 Task: In the  document outline.docx. Insert footer and write 'www.stellar.com'. Find the word using Dictionary 'Enough' Use the tool word Count and display word count while typing
Action: Mouse pressed left at (374, 468)
Screenshot: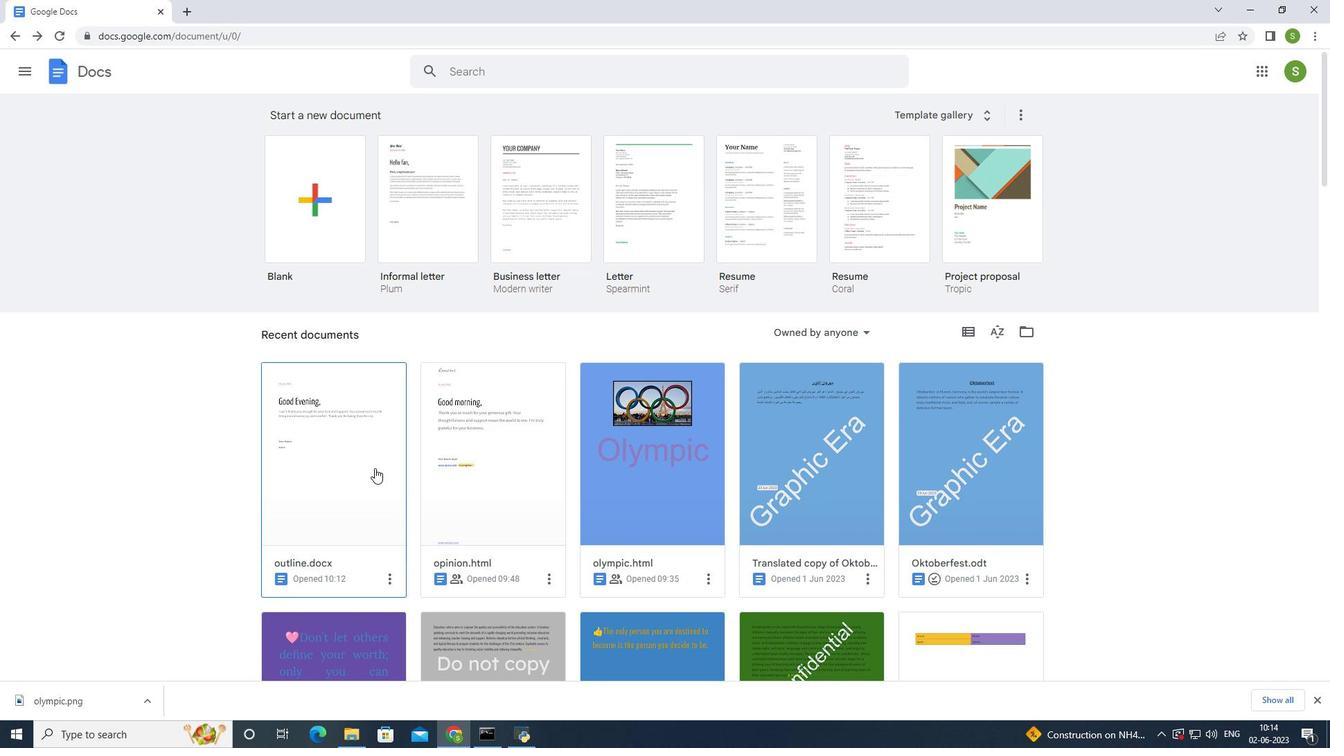 
Action: Mouse moved to (498, 629)
Screenshot: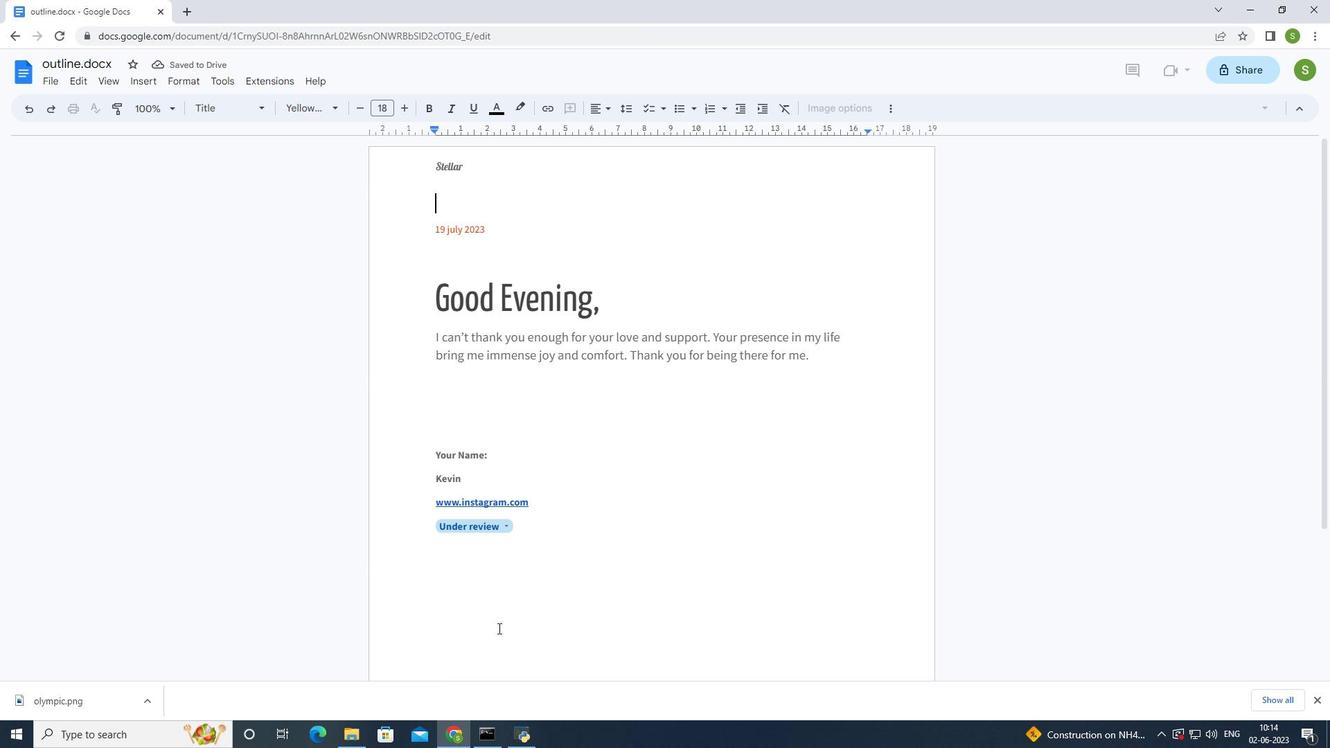 
Action: Mouse scrolled (498, 628) with delta (0, 0)
Screenshot: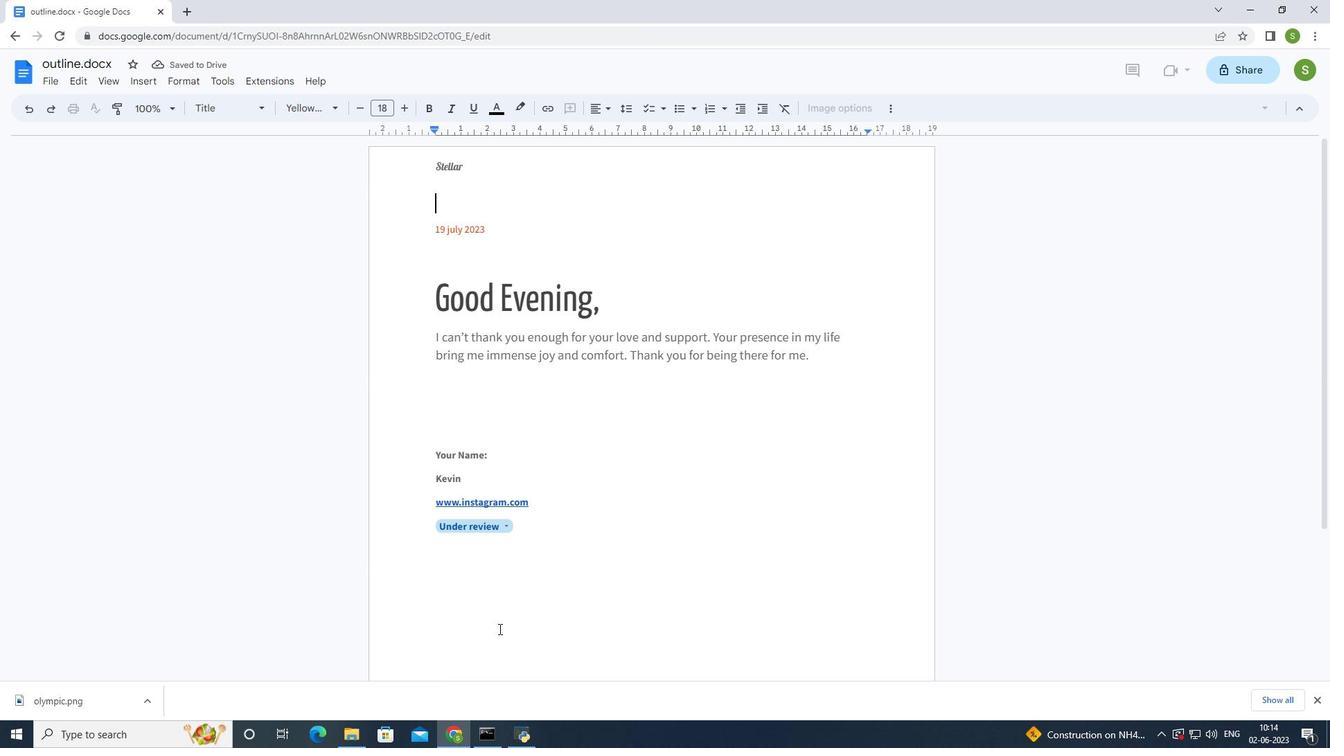 
Action: Mouse scrolled (498, 628) with delta (0, 0)
Screenshot: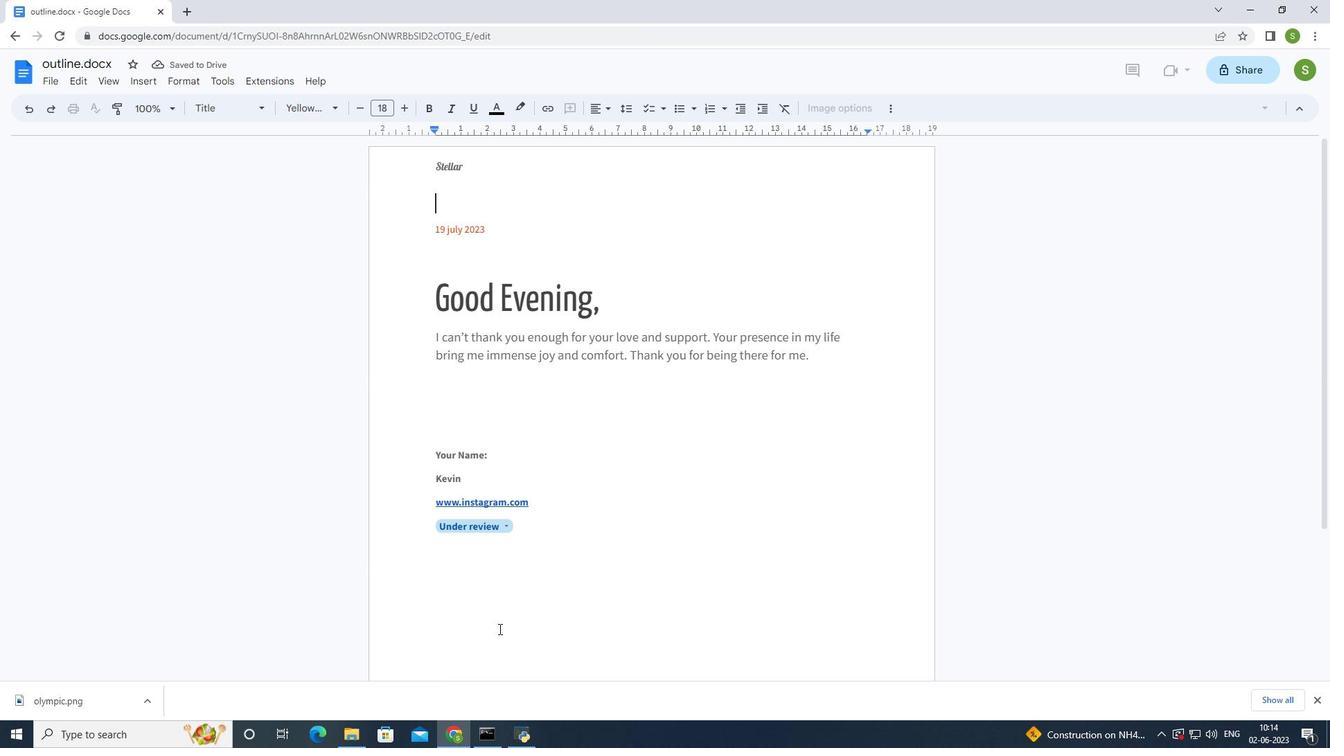 
Action: Mouse moved to (499, 628)
Screenshot: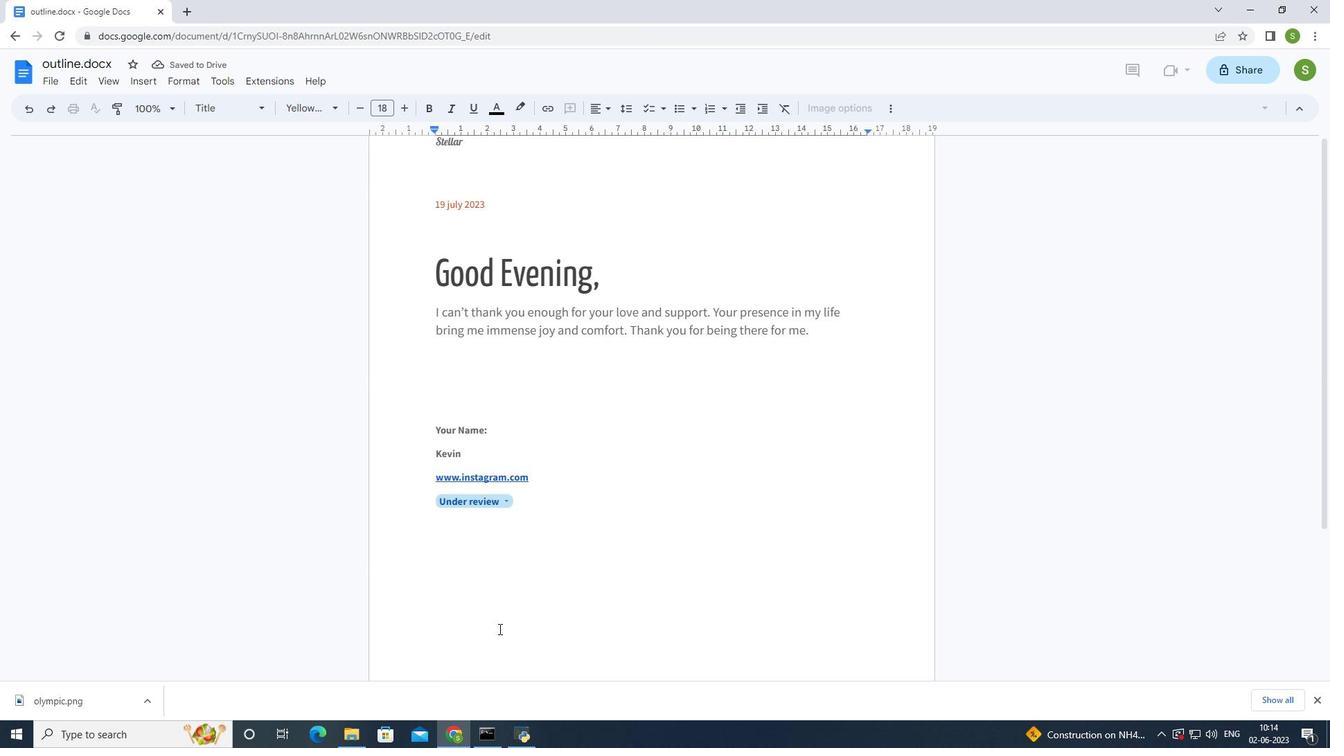 
Action: Mouse scrolled (499, 627) with delta (0, 0)
Screenshot: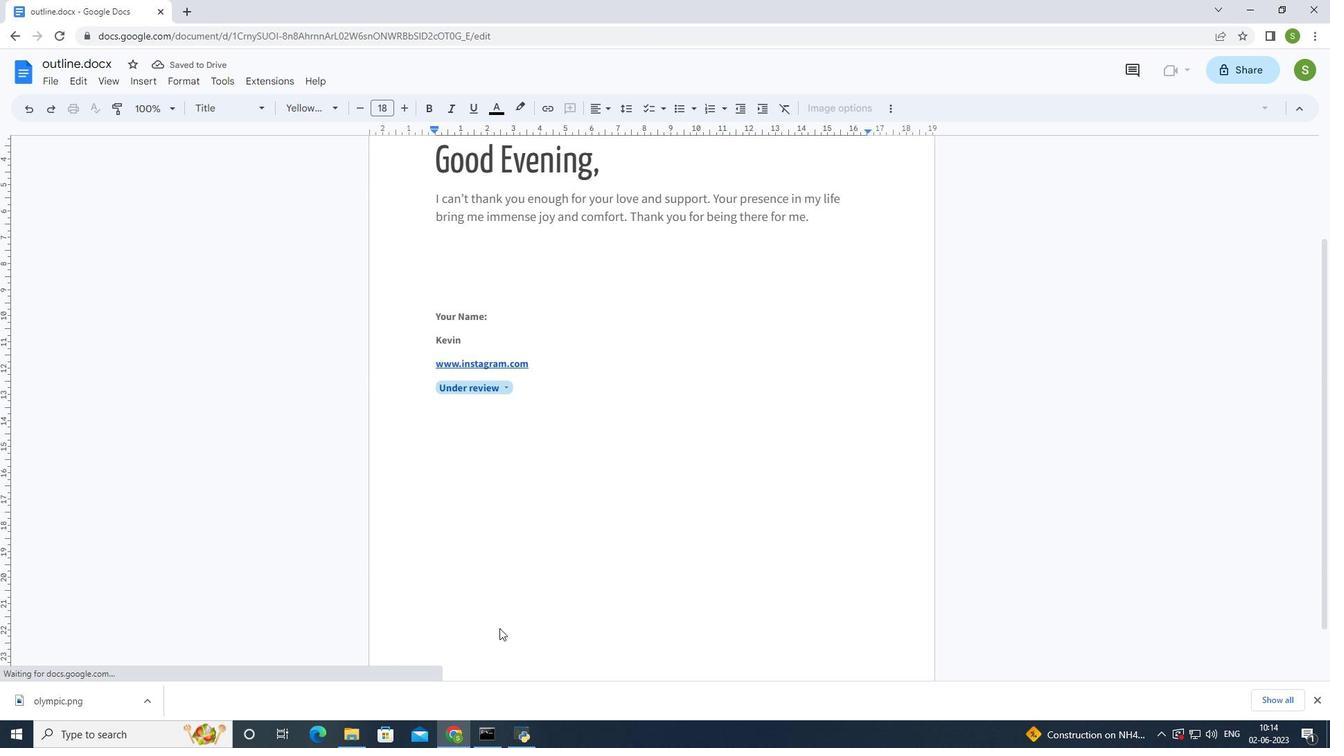 
Action: Mouse scrolled (499, 627) with delta (0, 0)
Screenshot: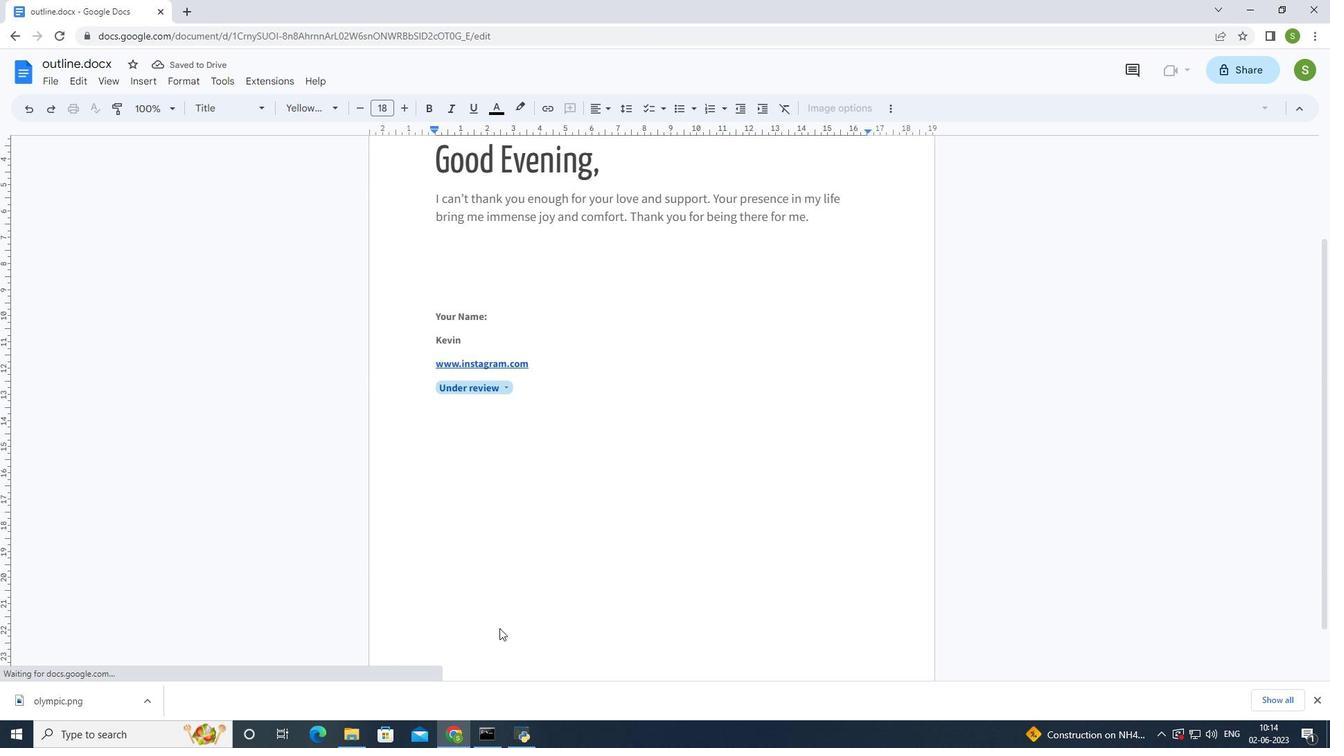 
Action: Mouse scrolled (499, 627) with delta (0, 0)
Screenshot: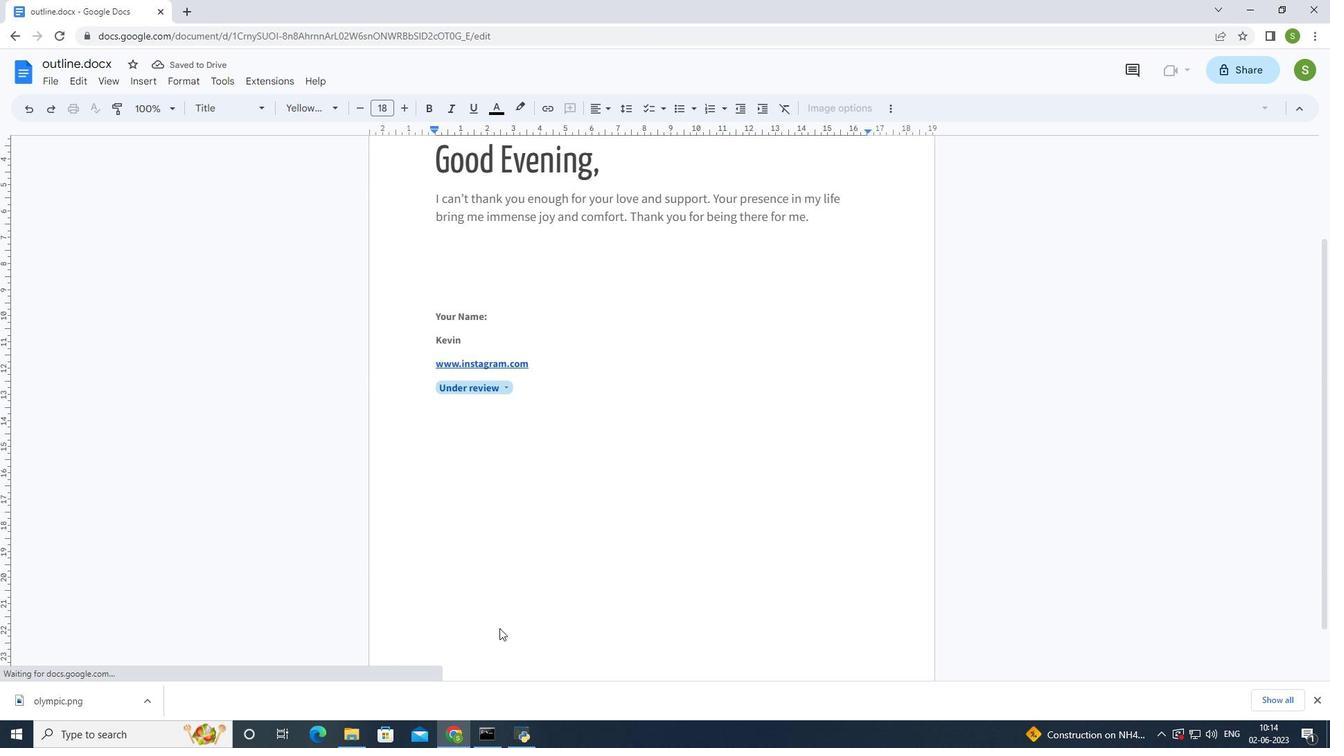 
Action: Mouse scrolled (499, 627) with delta (0, 0)
Screenshot: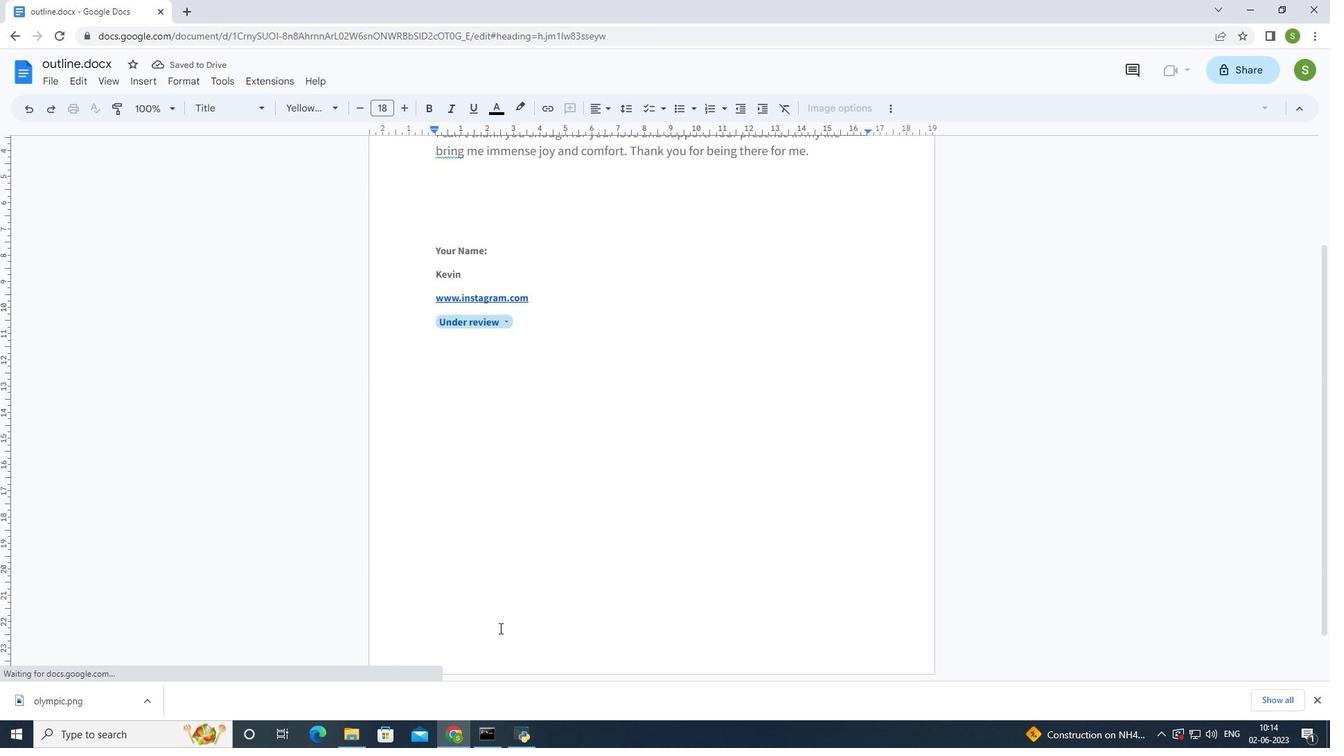 
Action: Mouse pressed left at (499, 628)
Screenshot: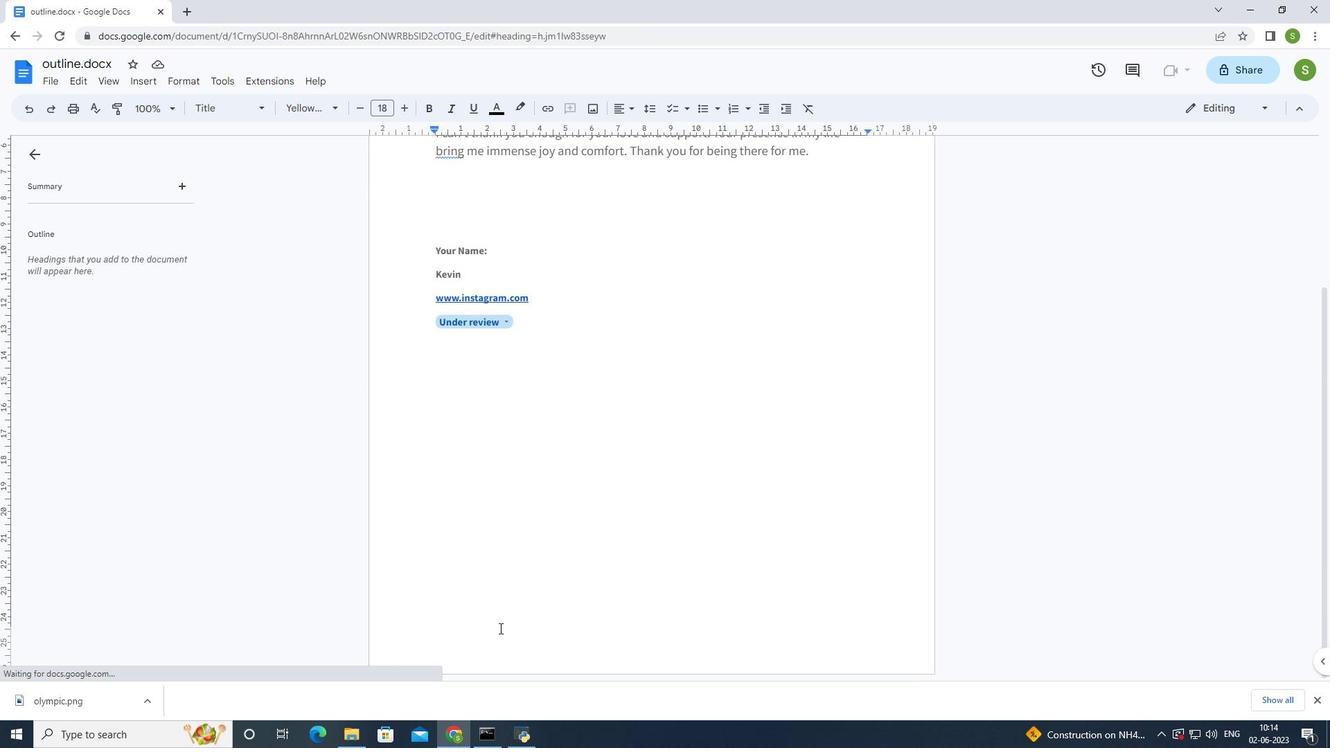 
Action: Mouse pressed left at (499, 628)
Screenshot: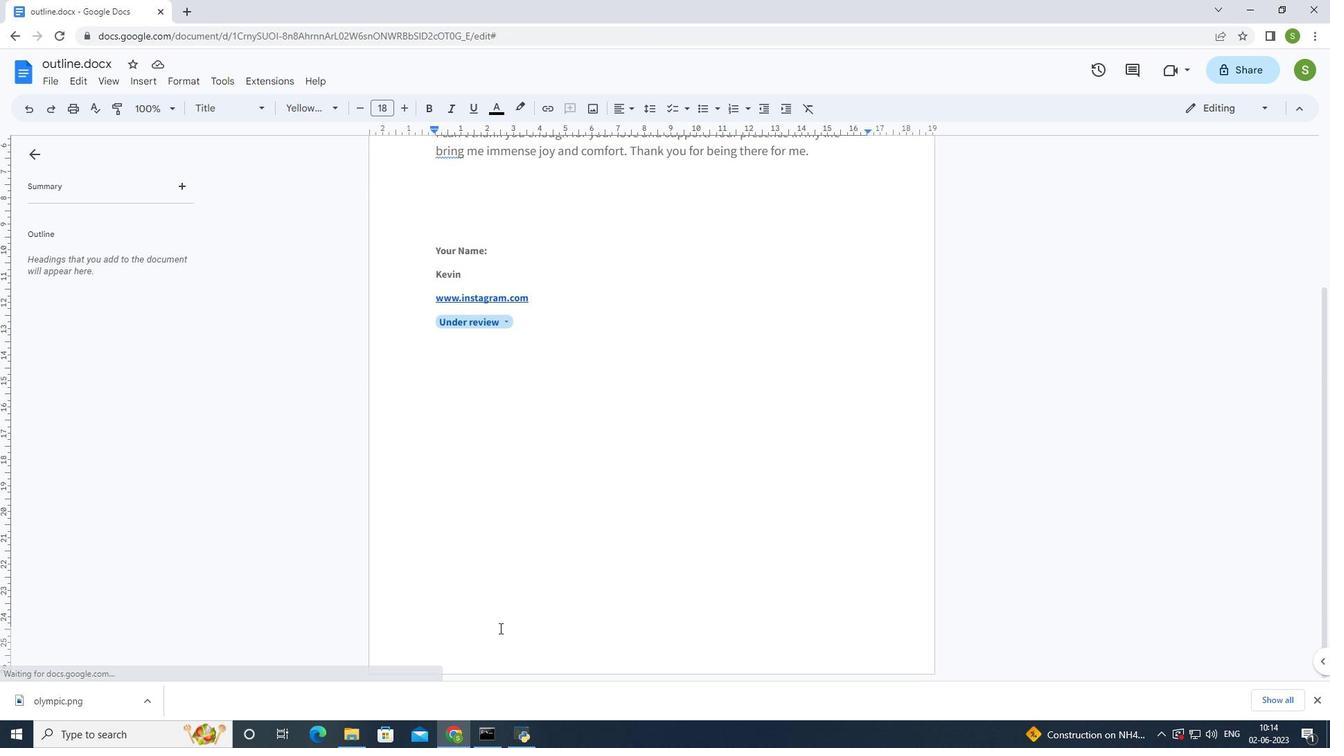 
Action: Mouse pressed left at (499, 628)
Screenshot: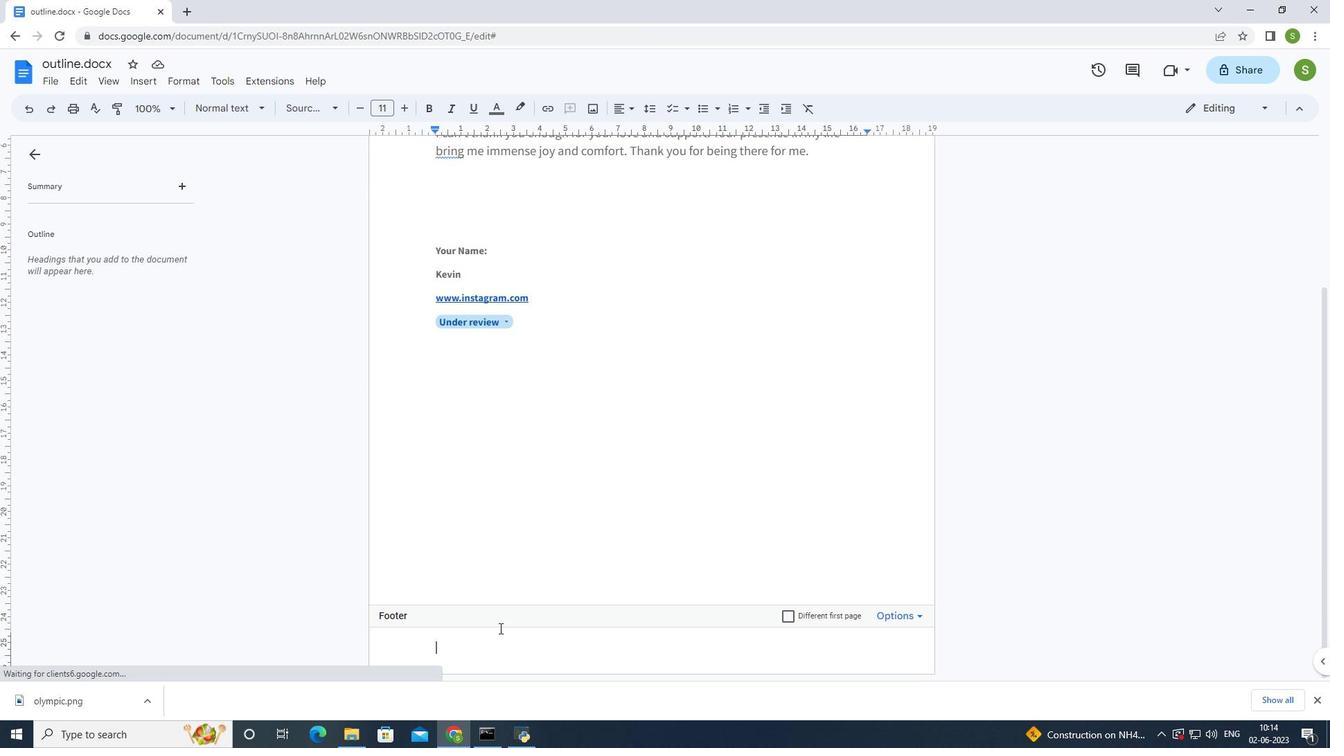 
Action: Mouse moved to (495, 632)
Screenshot: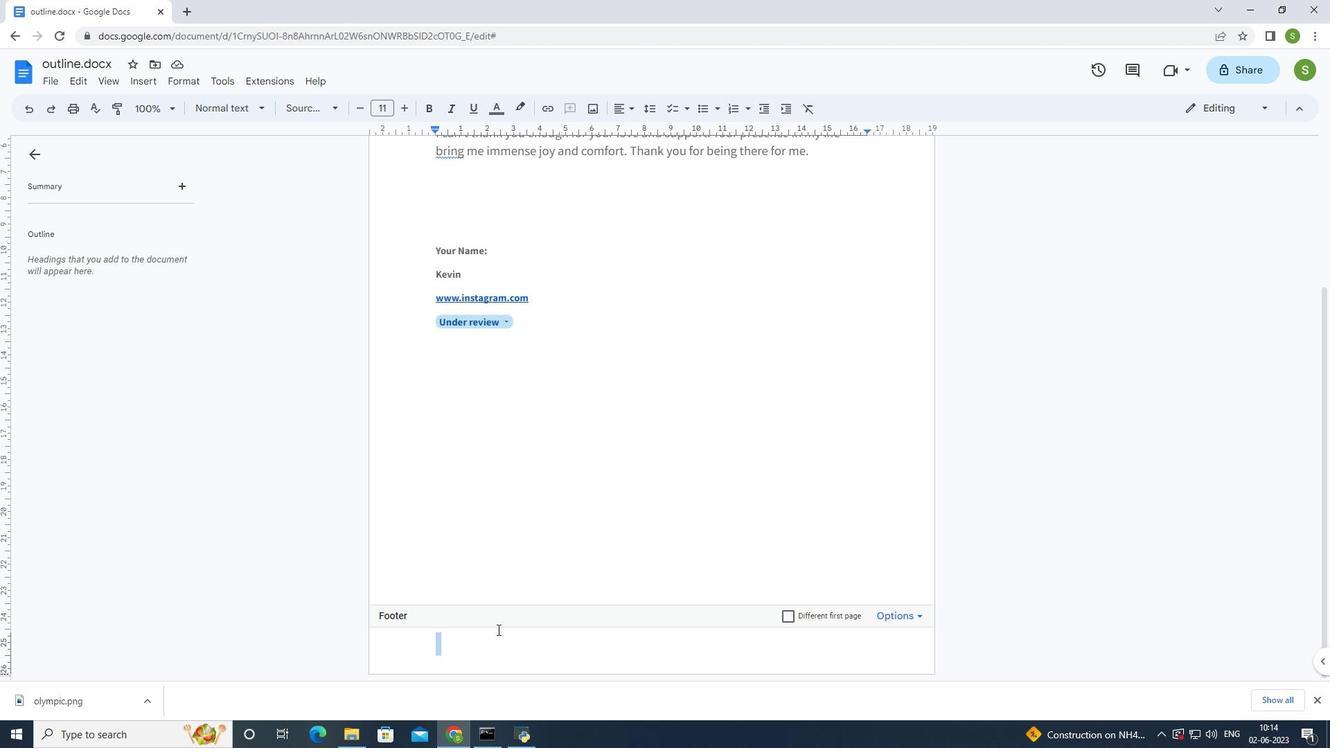 
Action: Mouse pressed left at (495, 632)
Screenshot: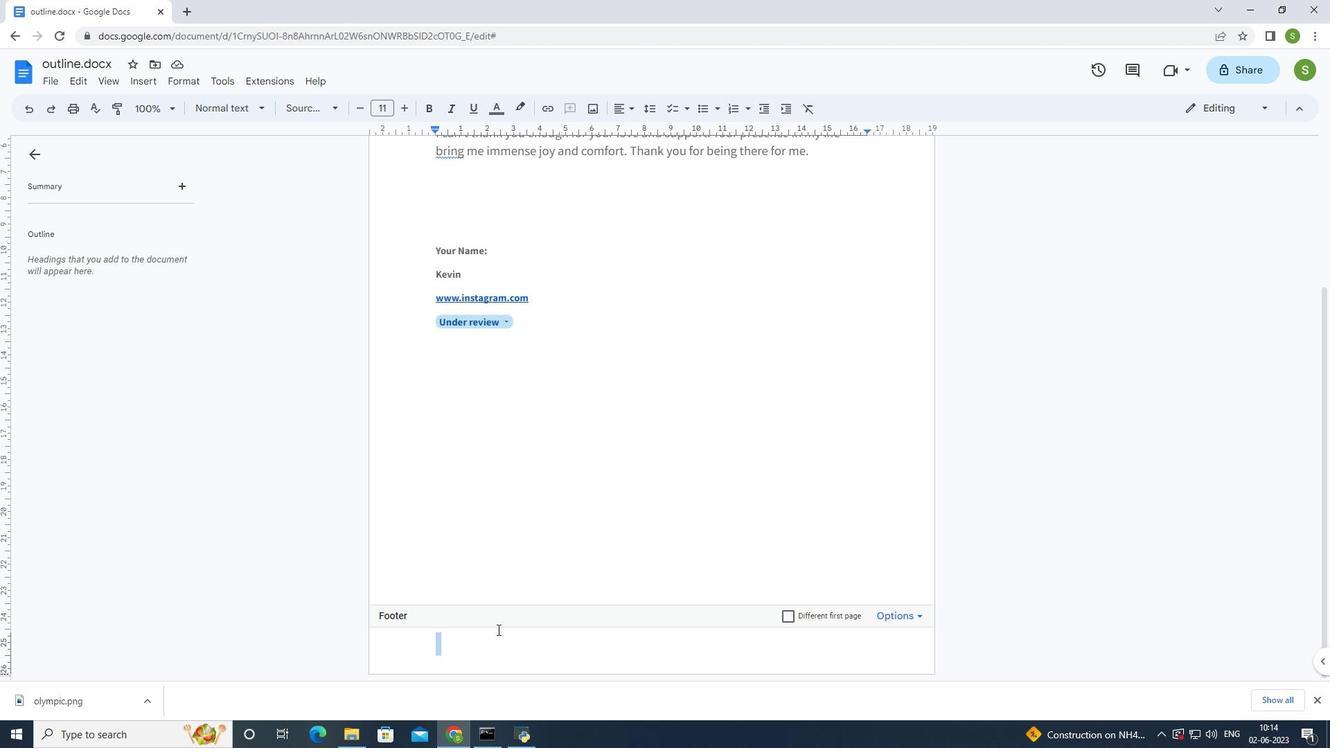 
Action: Mouse moved to (550, 101)
Screenshot: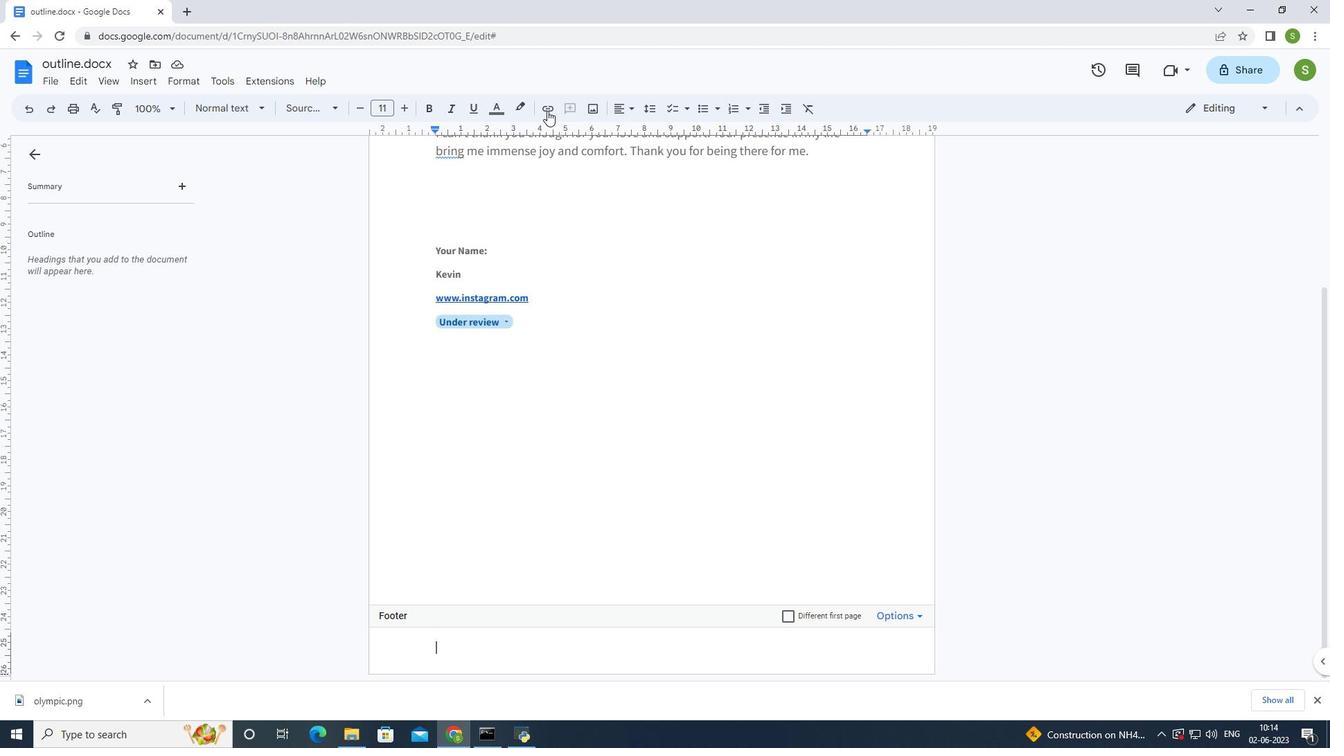
Action: Mouse pressed left at (550, 101)
Screenshot: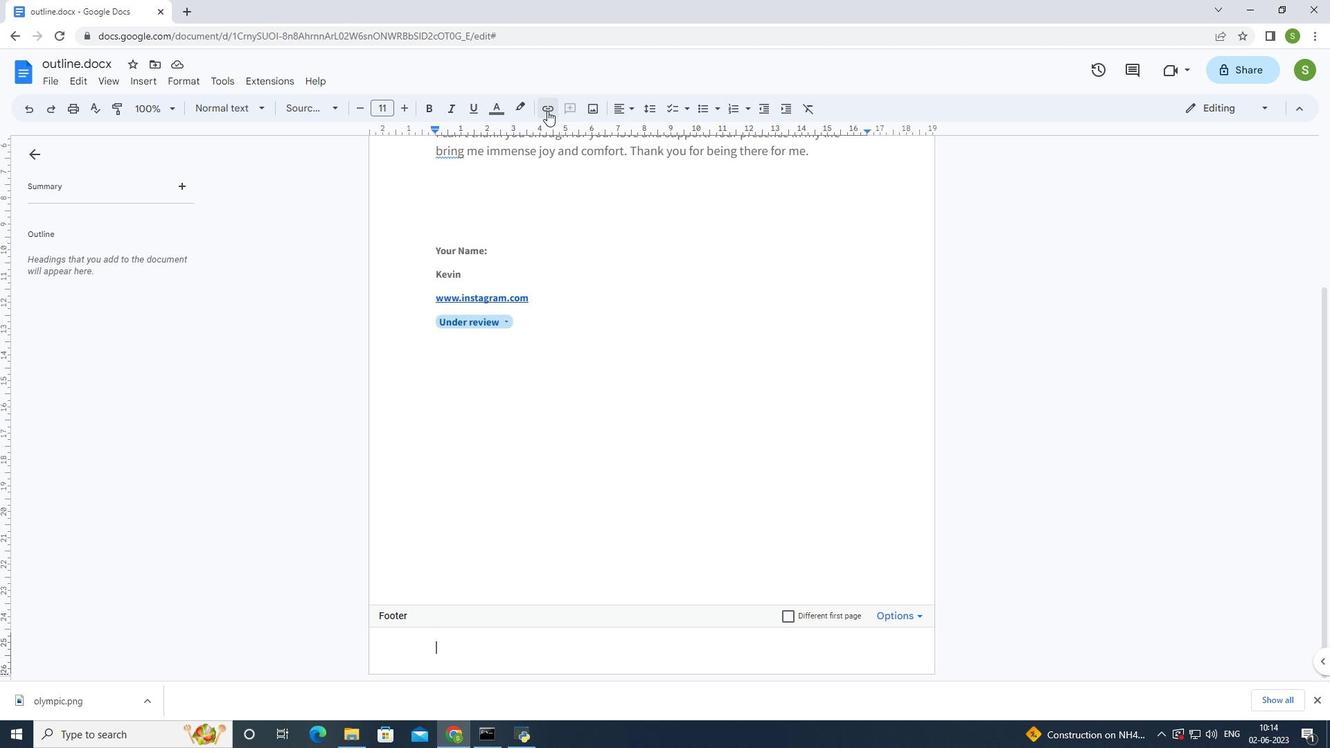 
Action: Mouse moved to (726, 336)
Screenshot: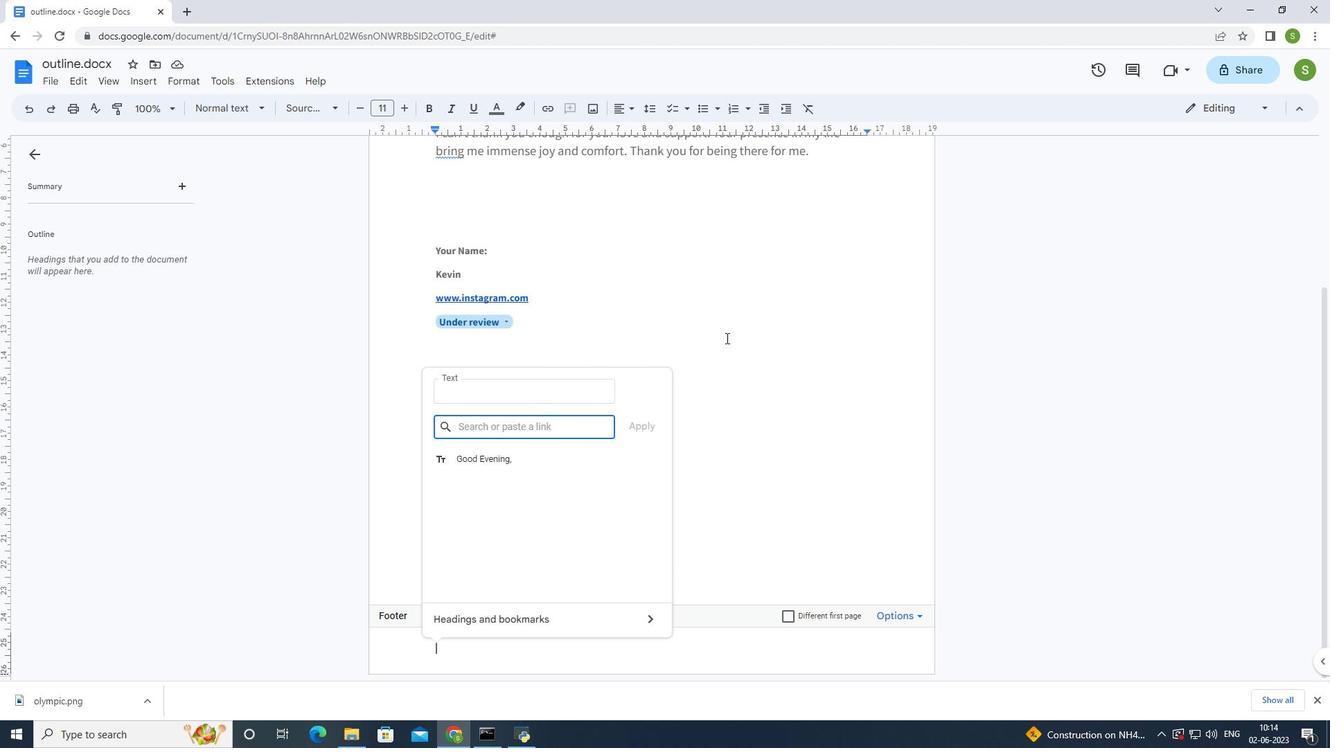 
Action: Key pressed ww
Screenshot: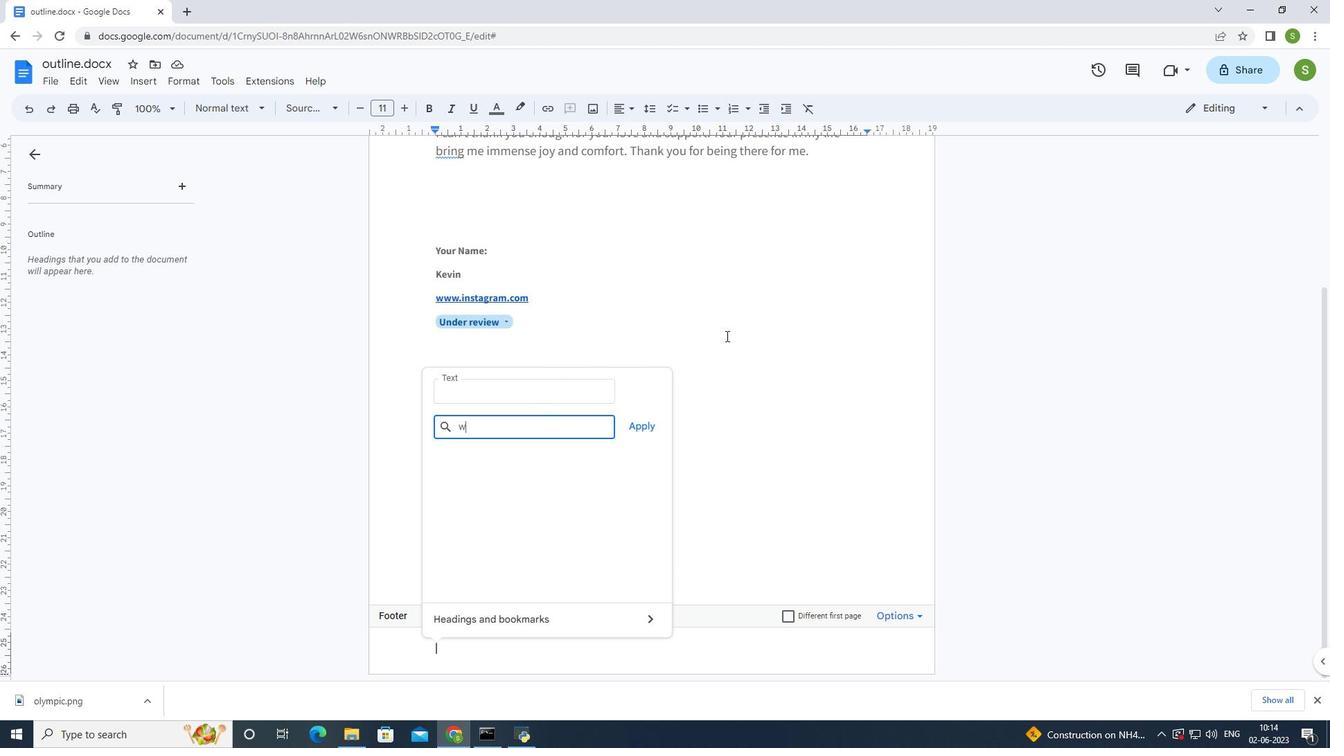
Action: Mouse moved to (726, 335)
Screenshot: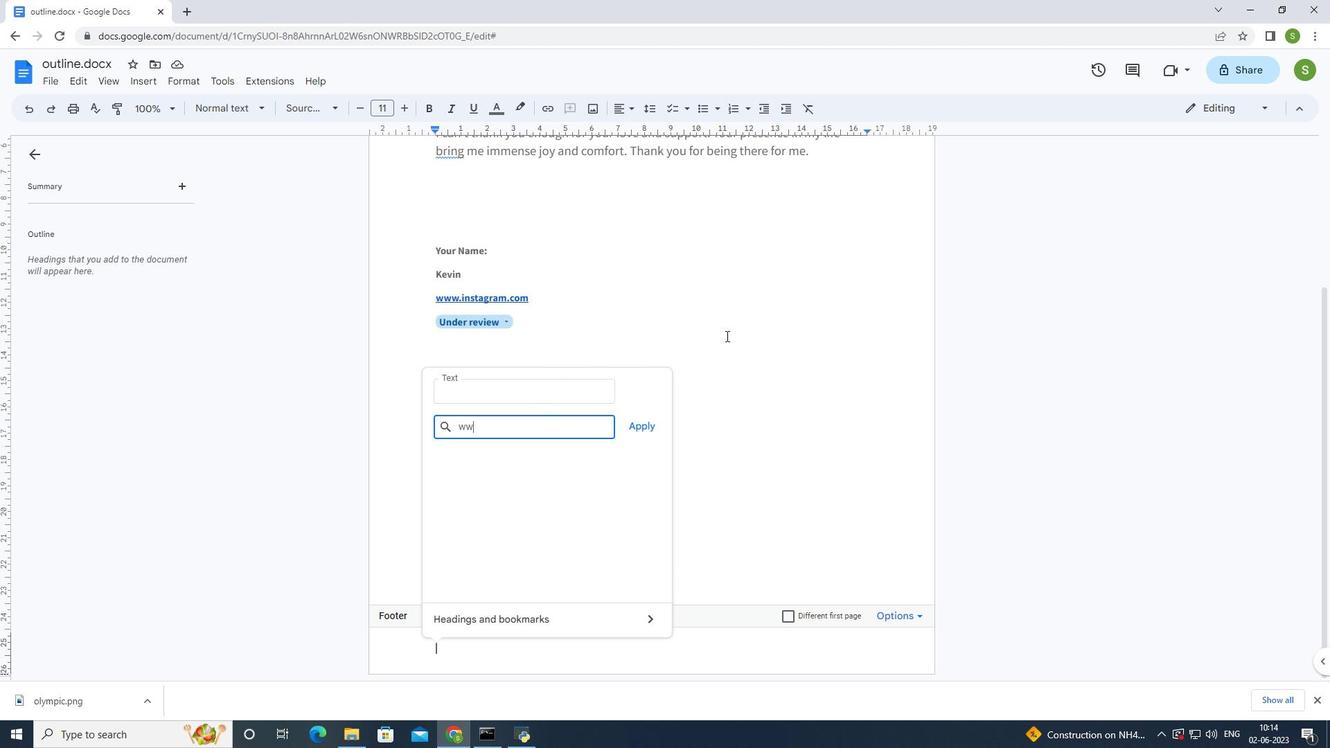 
Action: Key pressed w
Screenshot: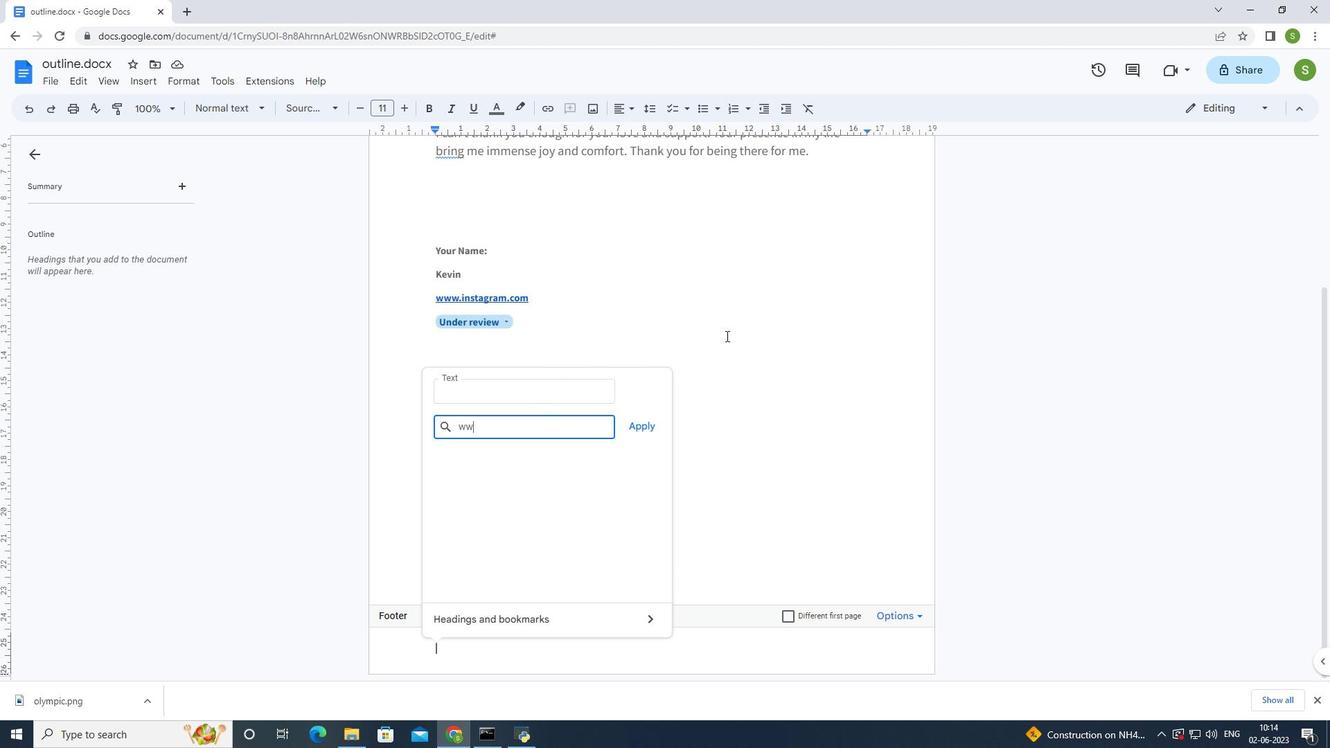 
Action: Mouse moved to (715, 342)
Screenshot: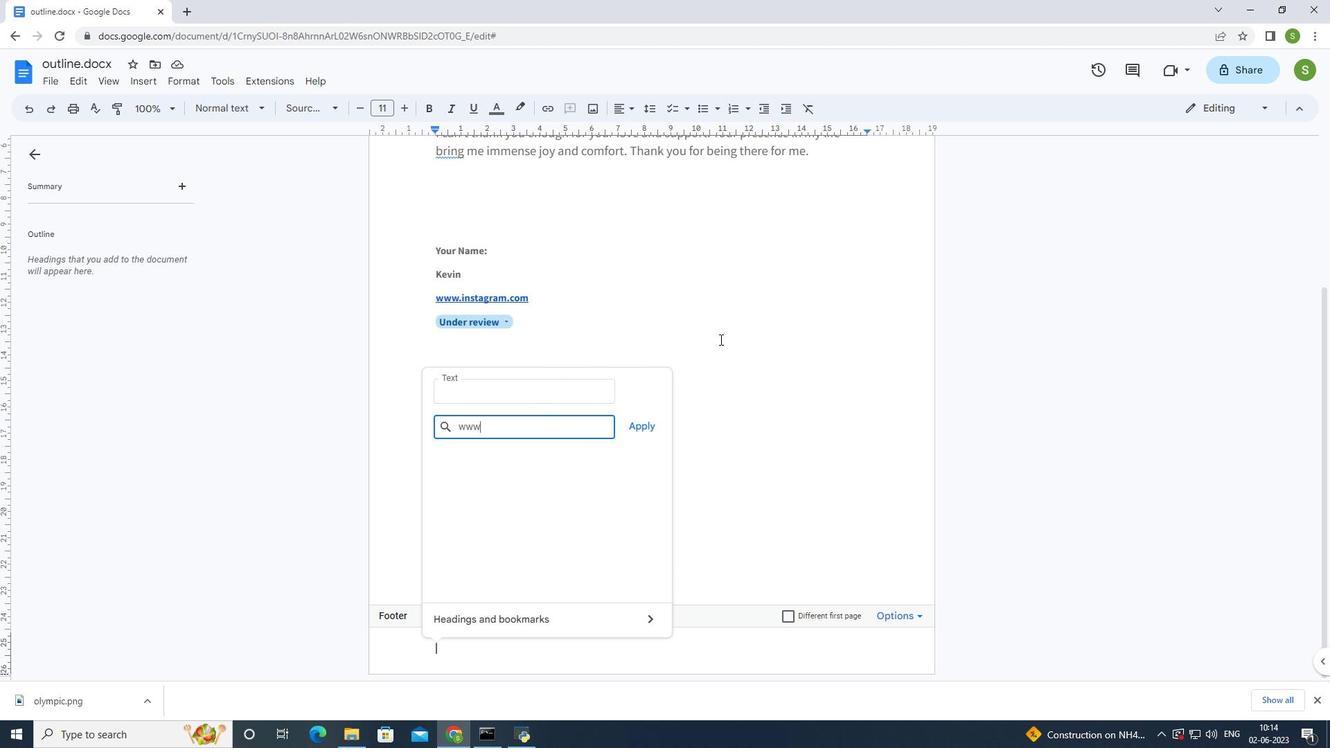 
Action: Key pressed .
Screenshot: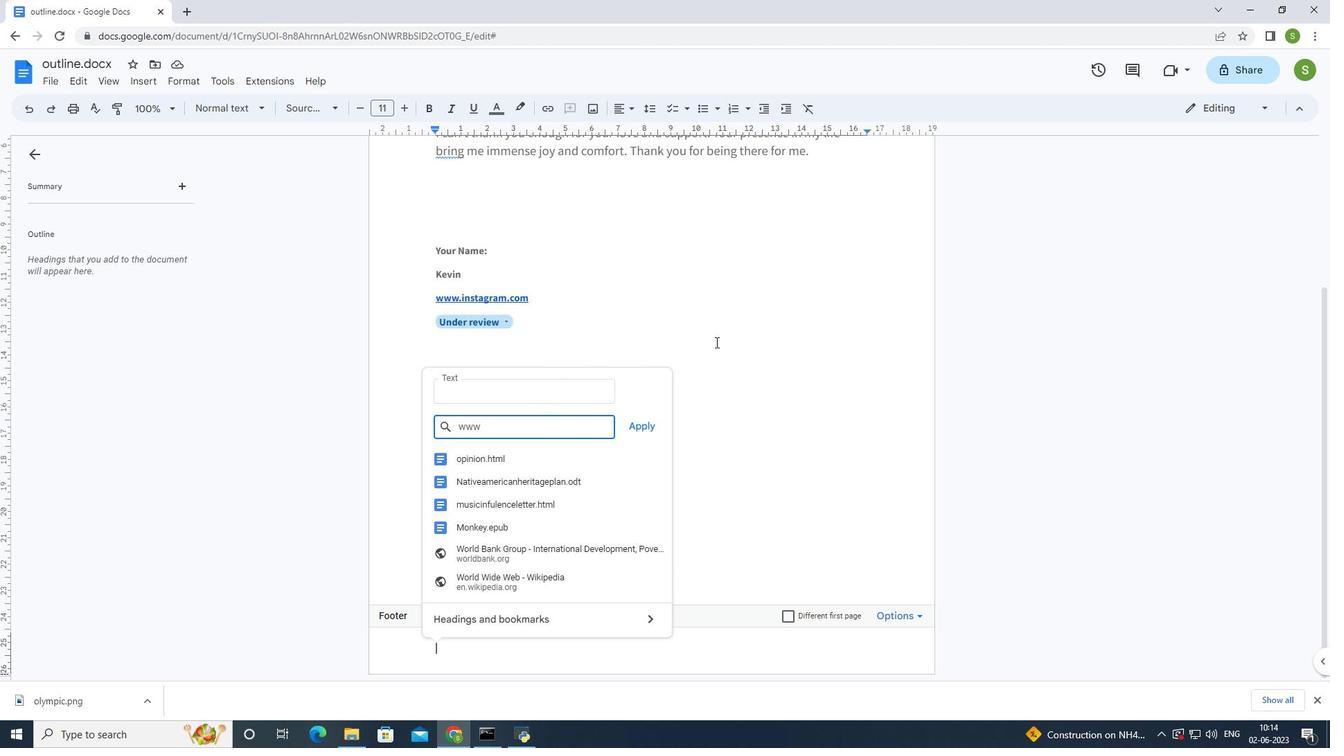 
Action: Mouse moved to (708, 345)
Screenshot: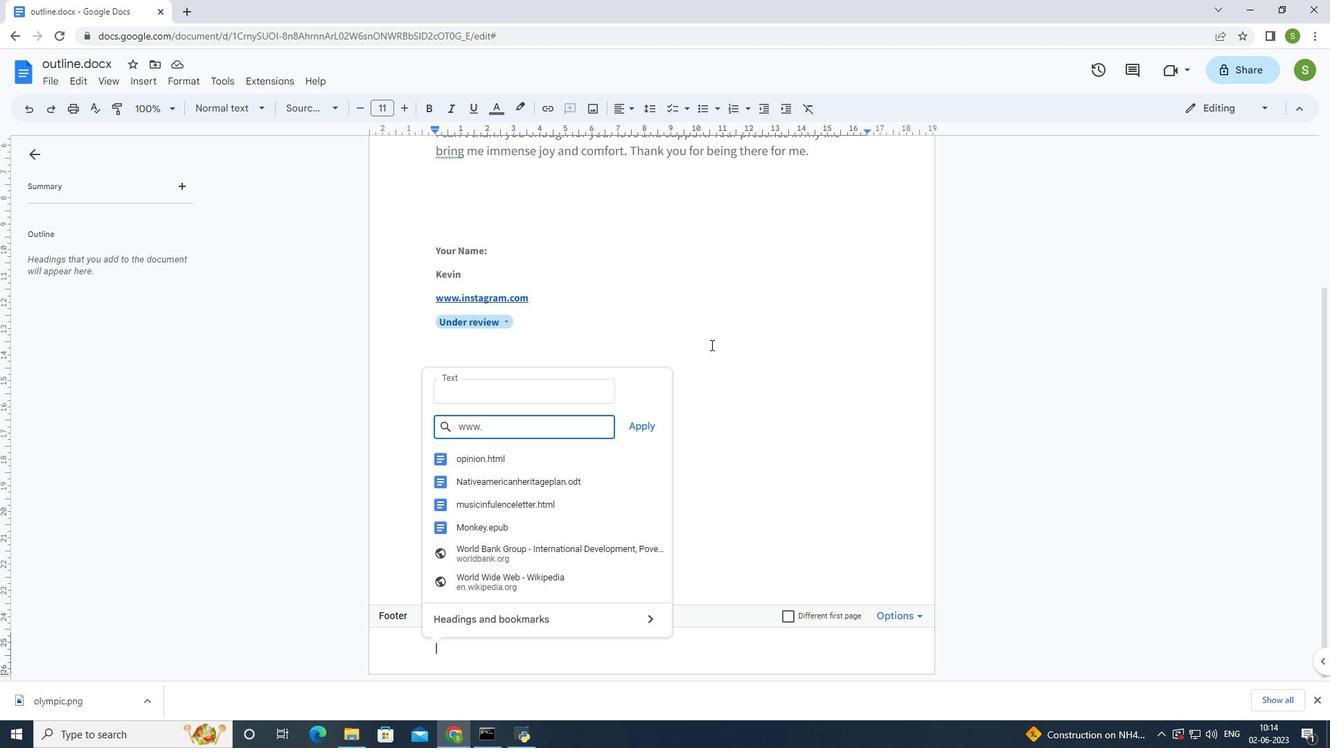 
Action: Key pressed s
Screenshot: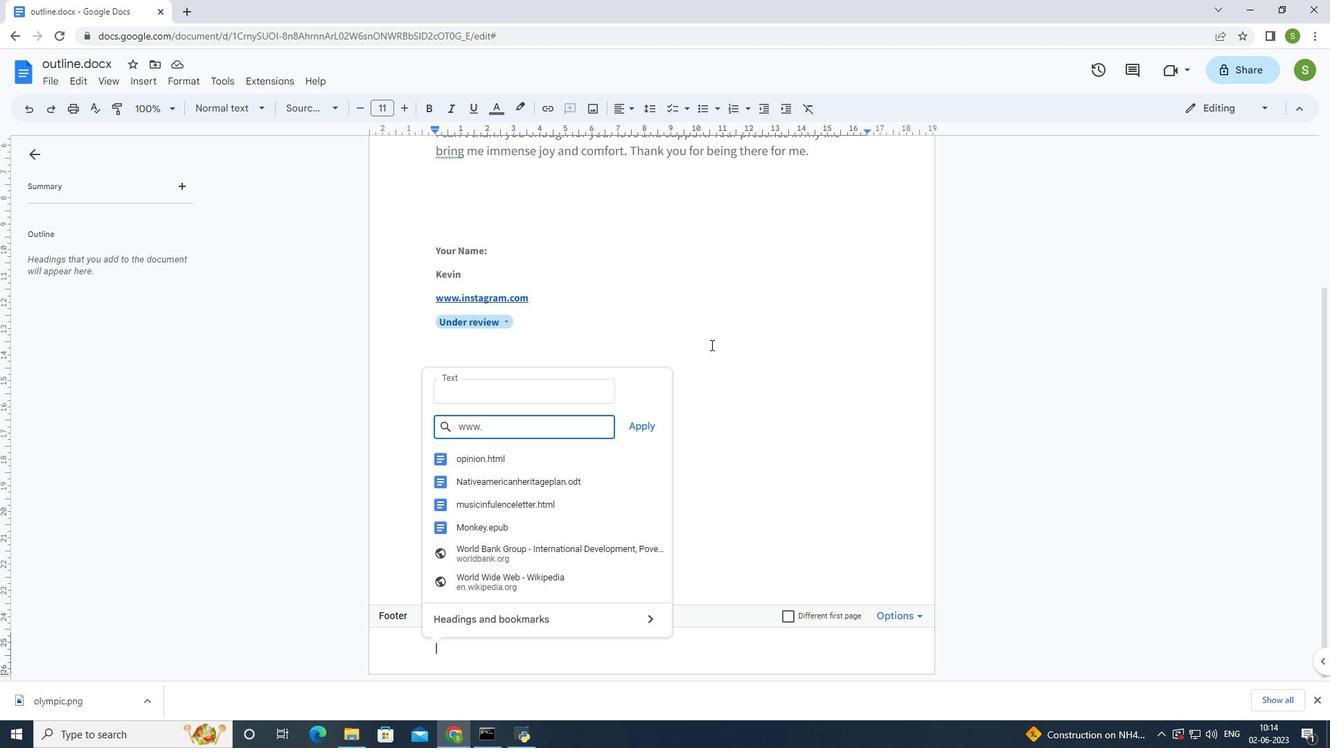 
Action: Mouse moved to (704, 348)
Screenshot: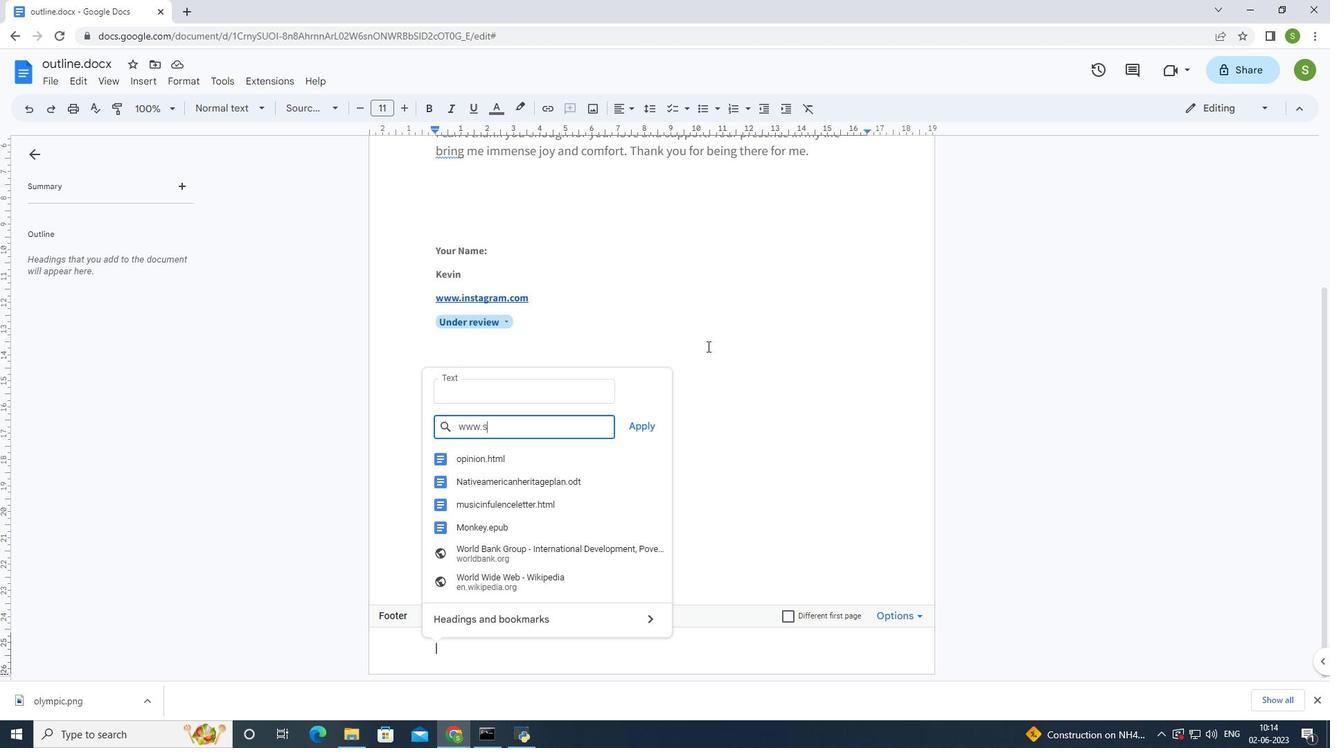 
Action: Key pressed t
Screenshot: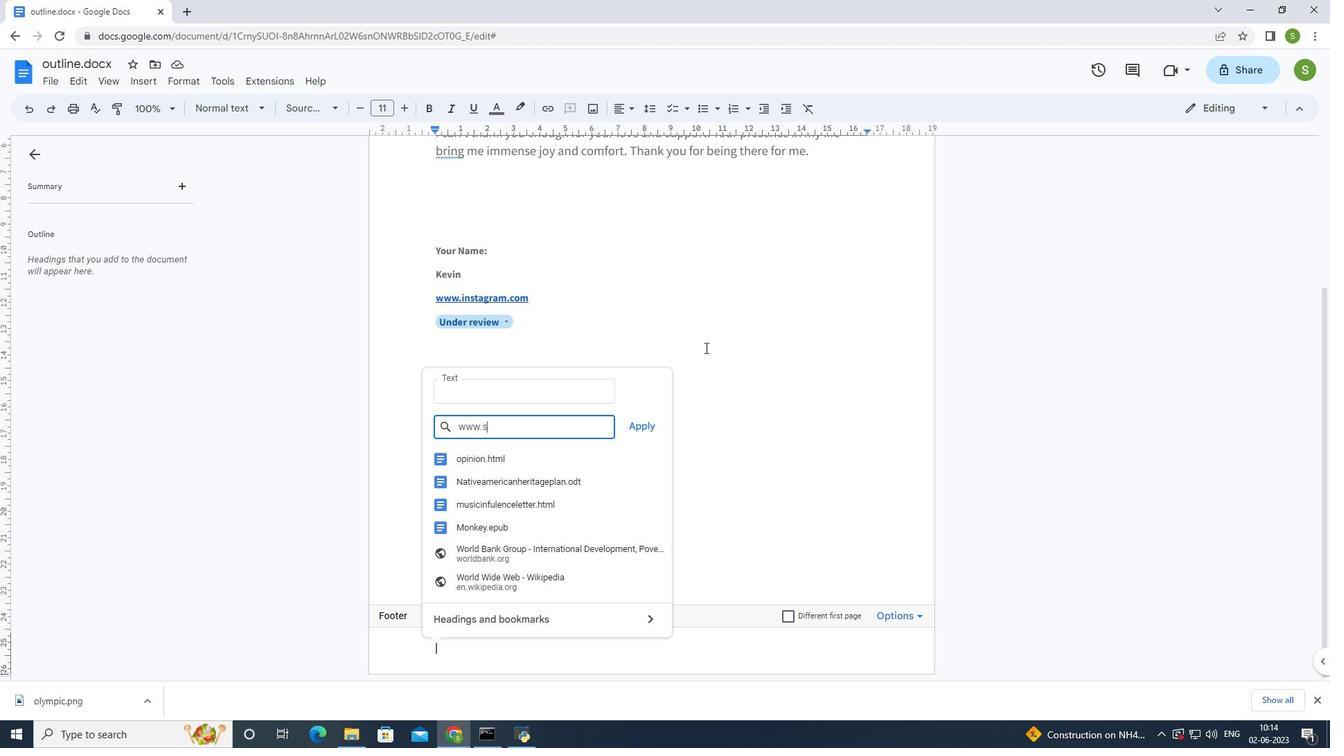 
Action: Mouse moved to (703, 348)
Screenshot: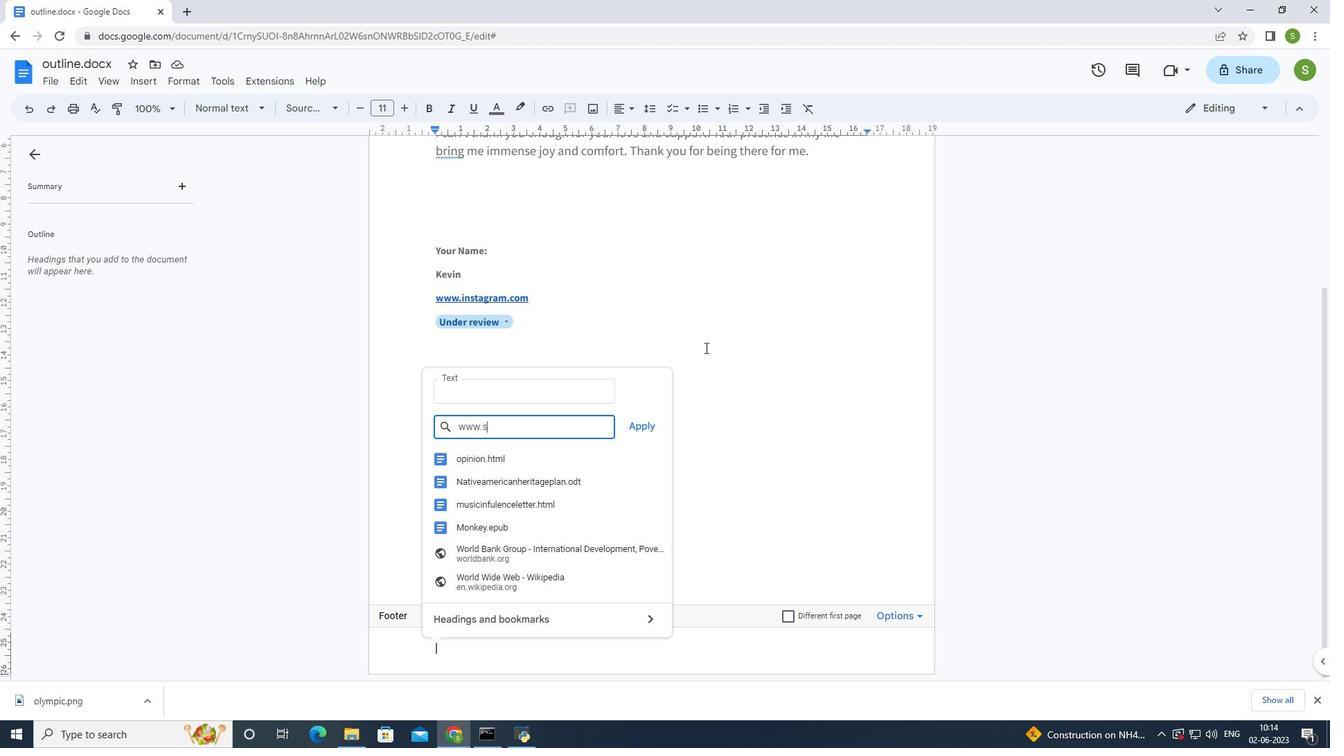 
Action: Key pressed el
Screenshot: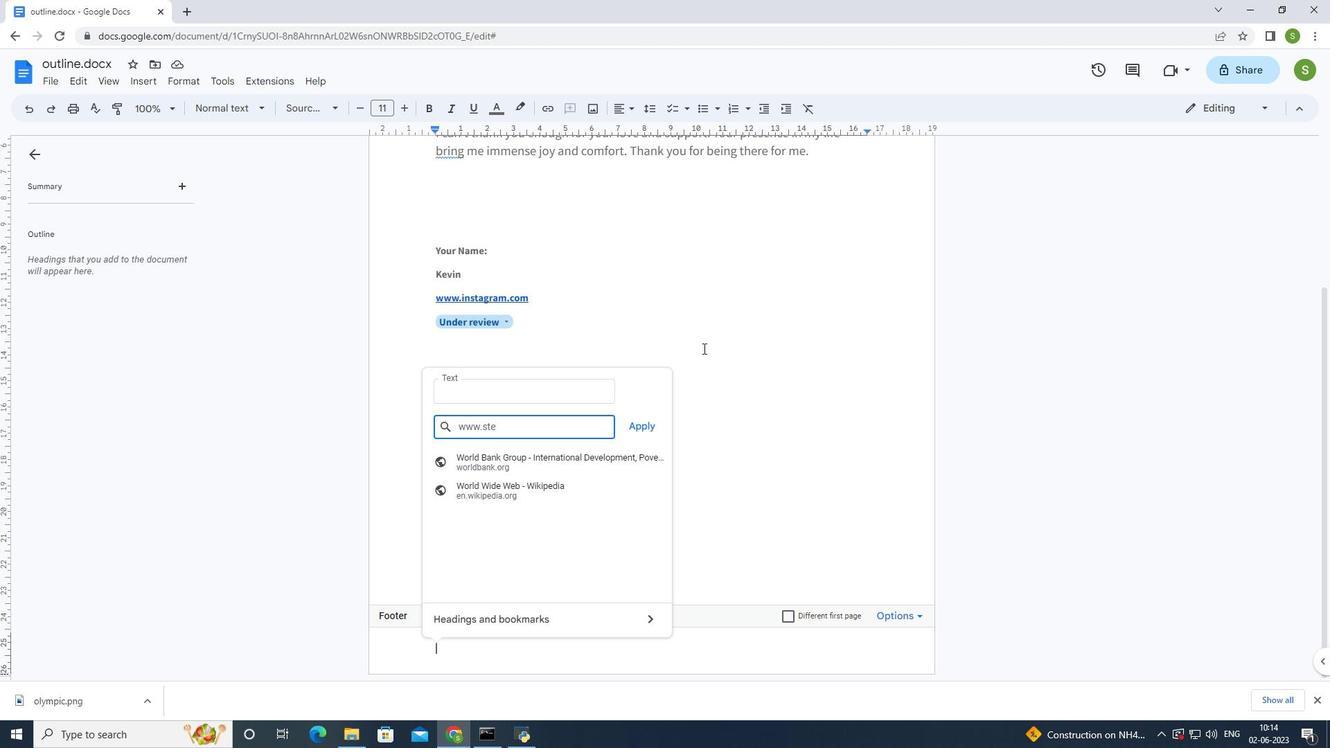 
Action: Mouse moved to (702, 345)
Screenshot: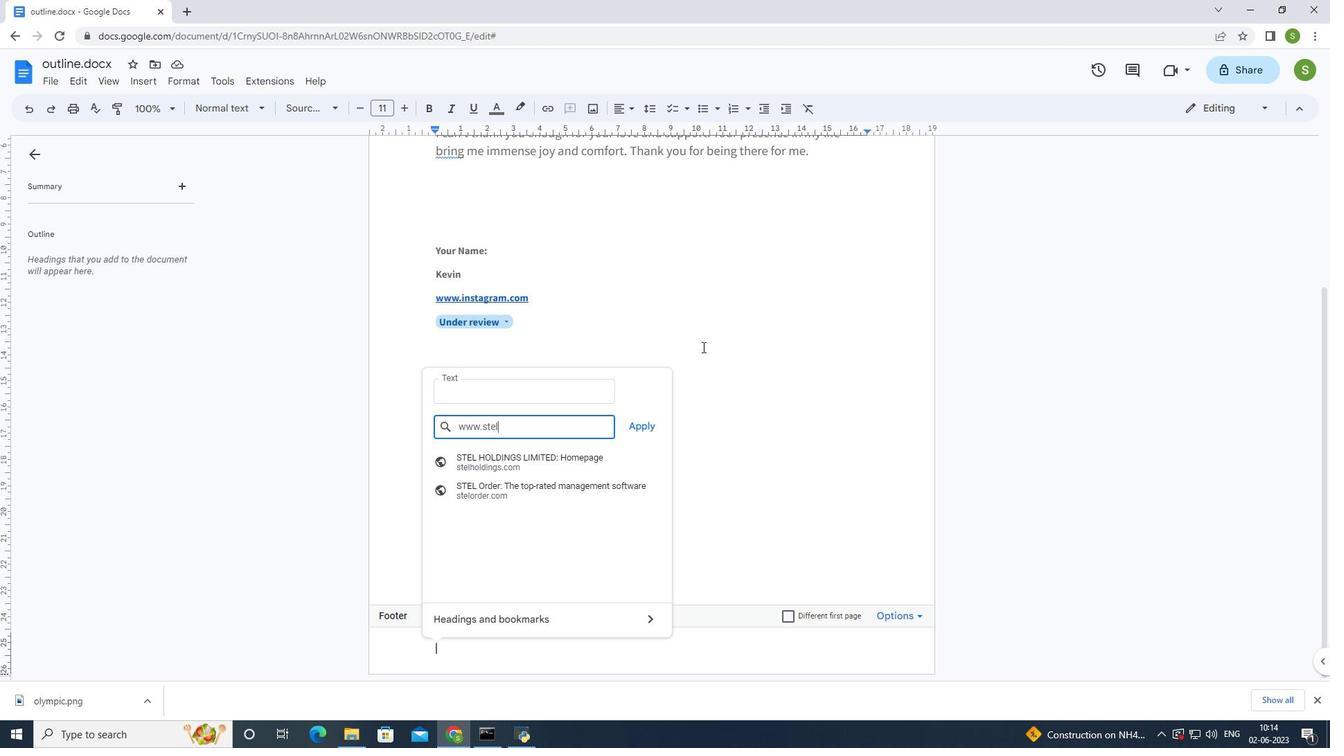 
Action: Key pressed l
Screenshot: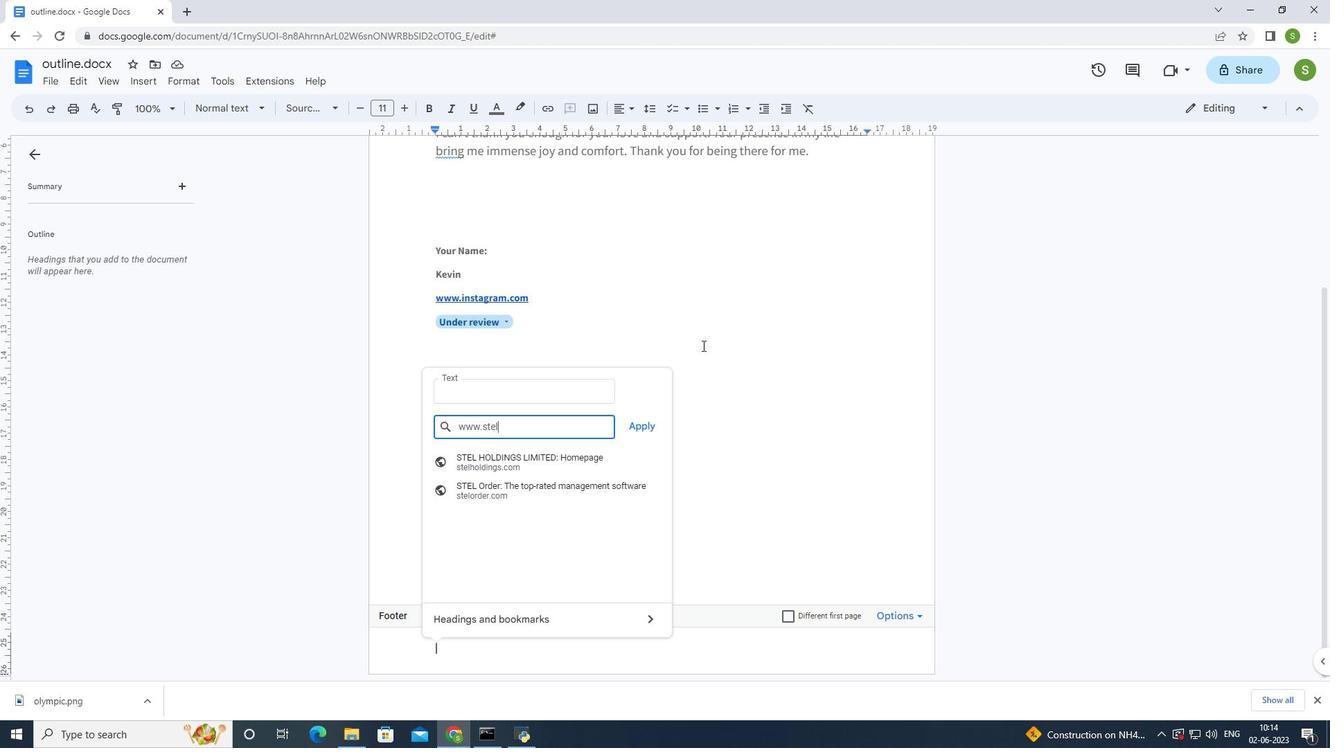 
Action: Mouse moved to (702, 340)
Screenshot: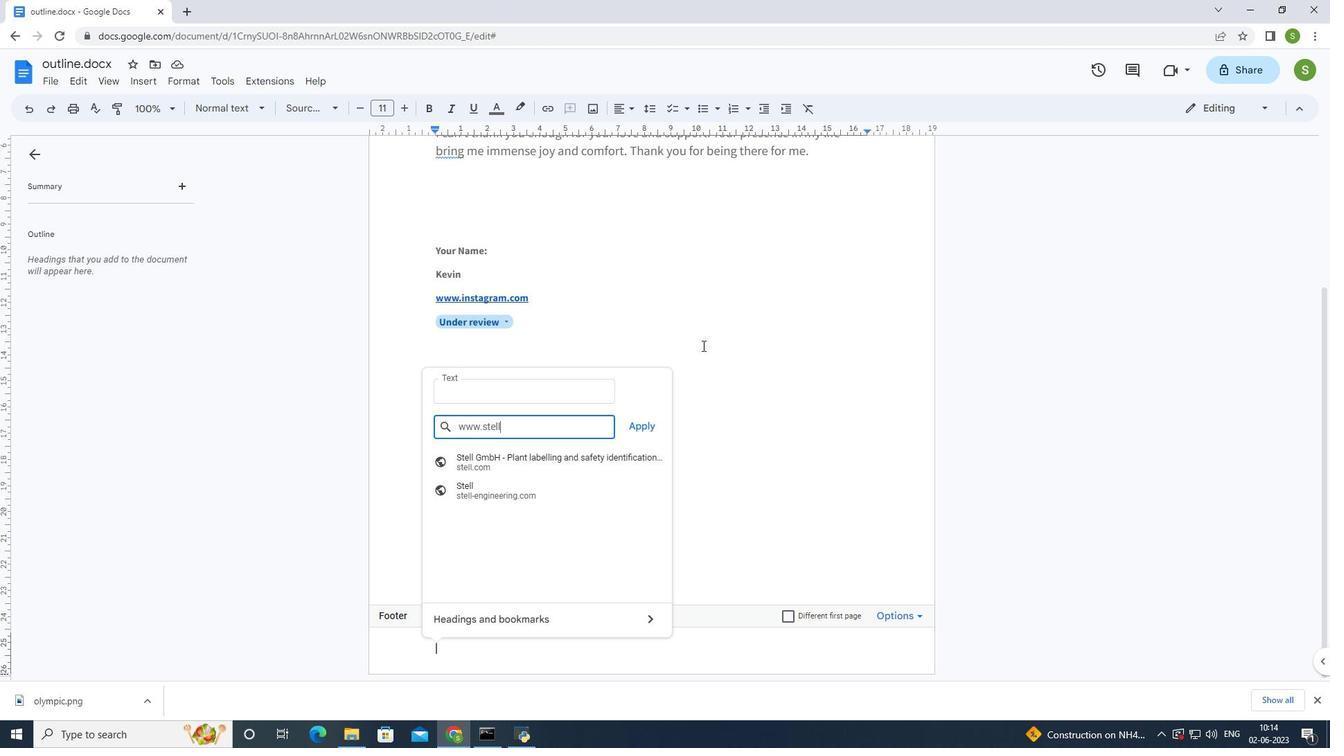
Action: Key pressed ar
Screenshot: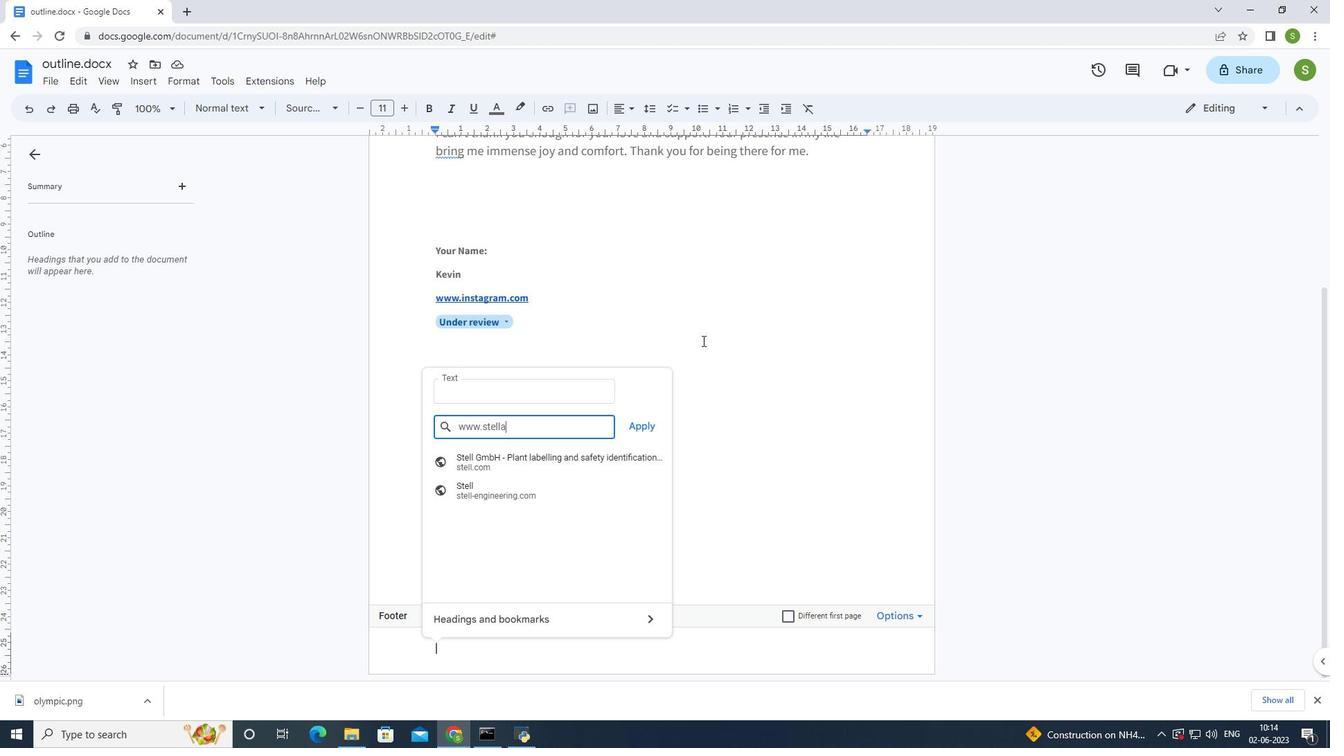 
Action: Mouse moved to (702, 337)
Screenshot: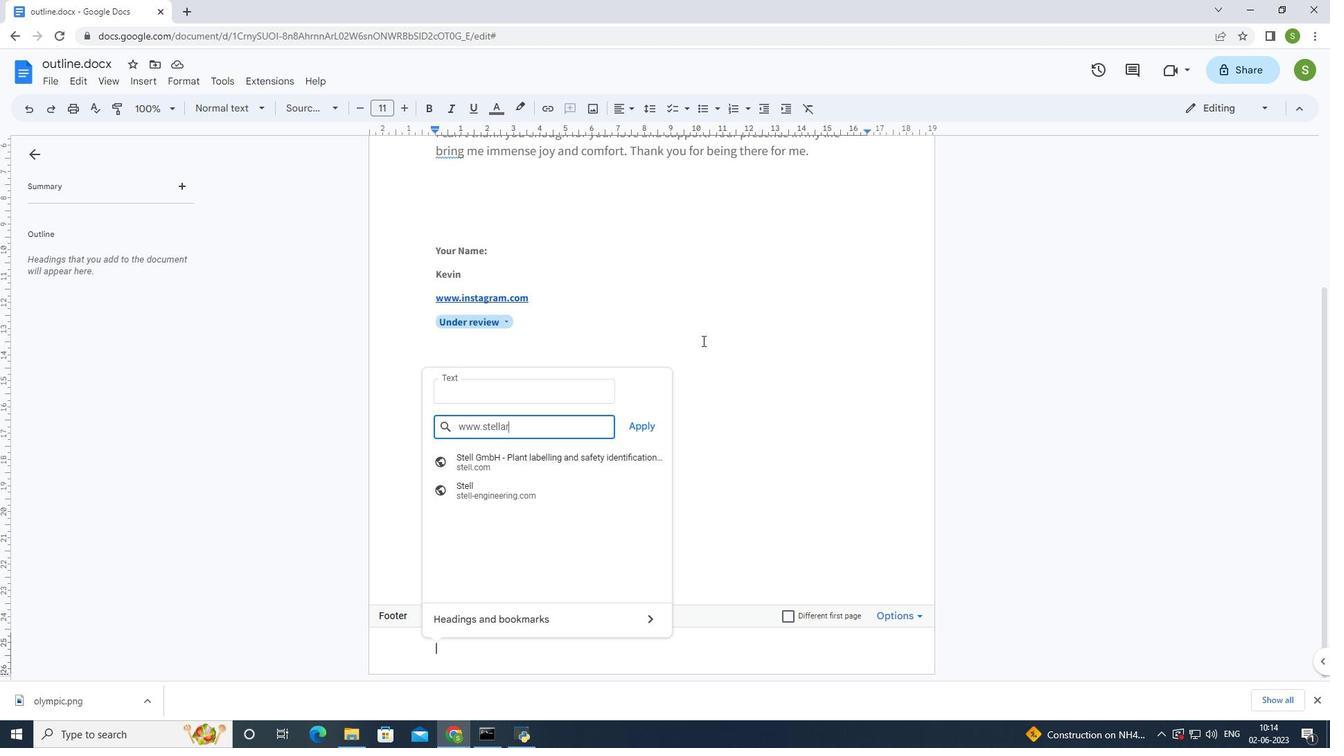 
Action: Key pressed .com
Screenshot: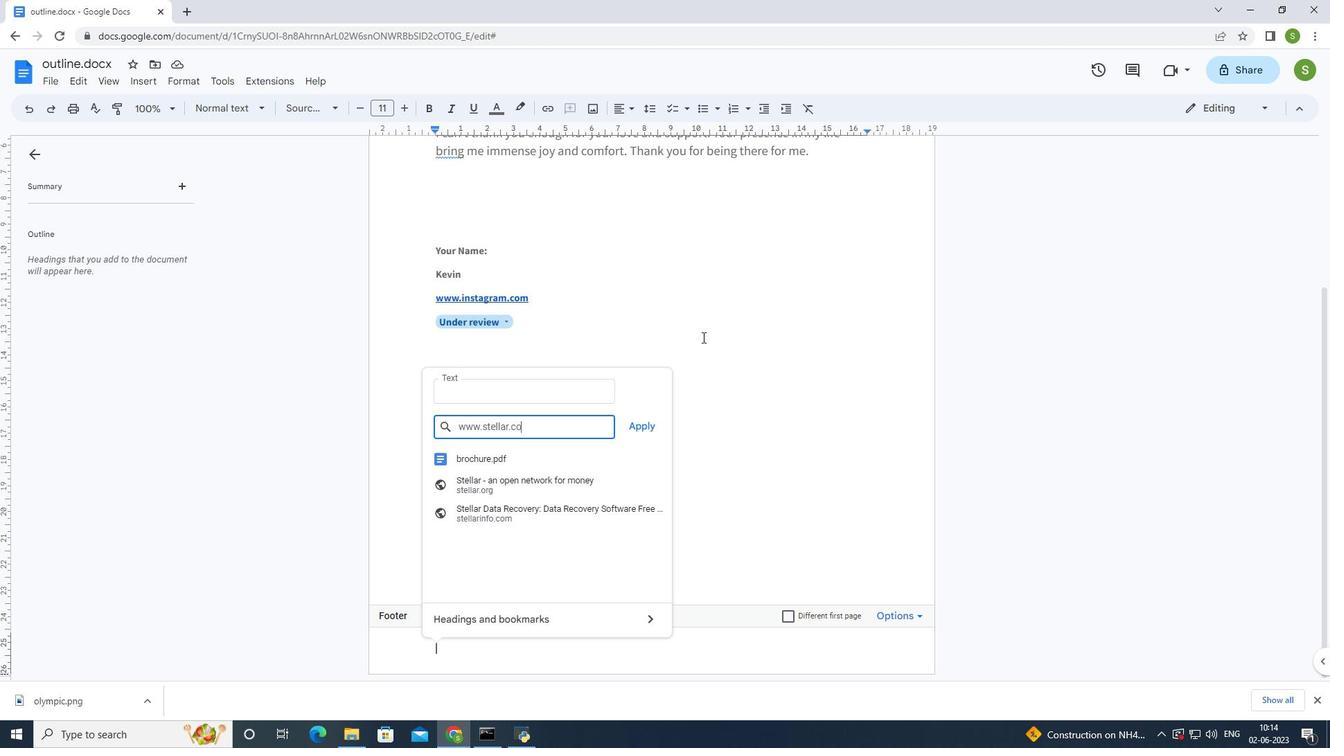 
Action: Mouse moved to (631, 422)
Screenshot: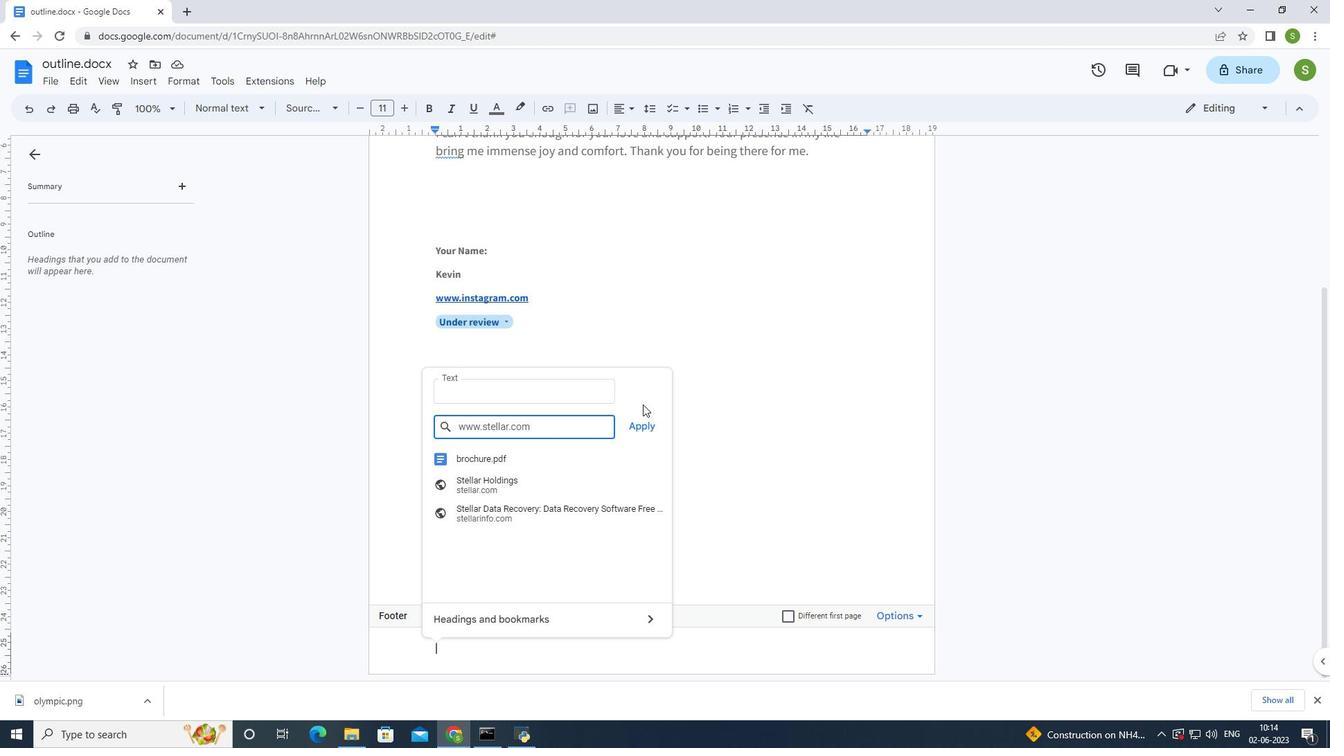 
Action: Mouse pressed left at (631, 422)
Screenshot: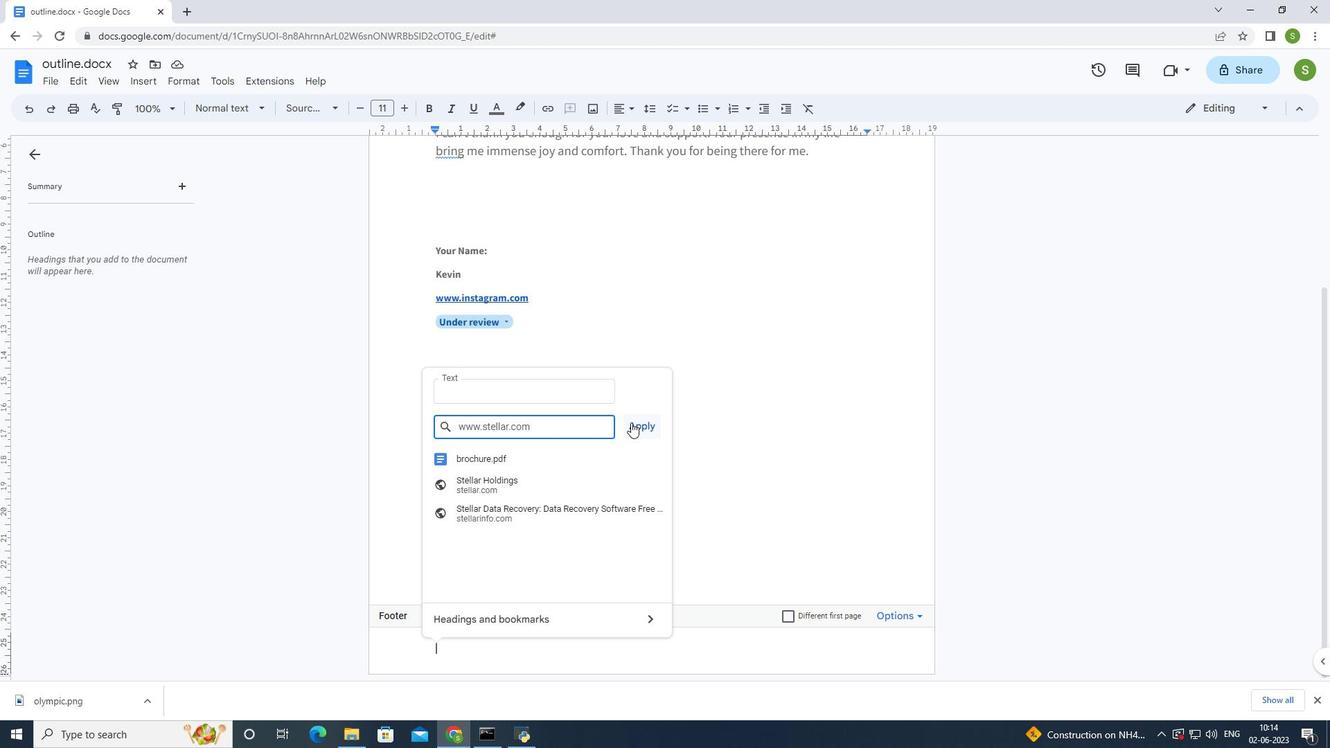 
Action: Mouse moved to (215, 81)
Screenshot: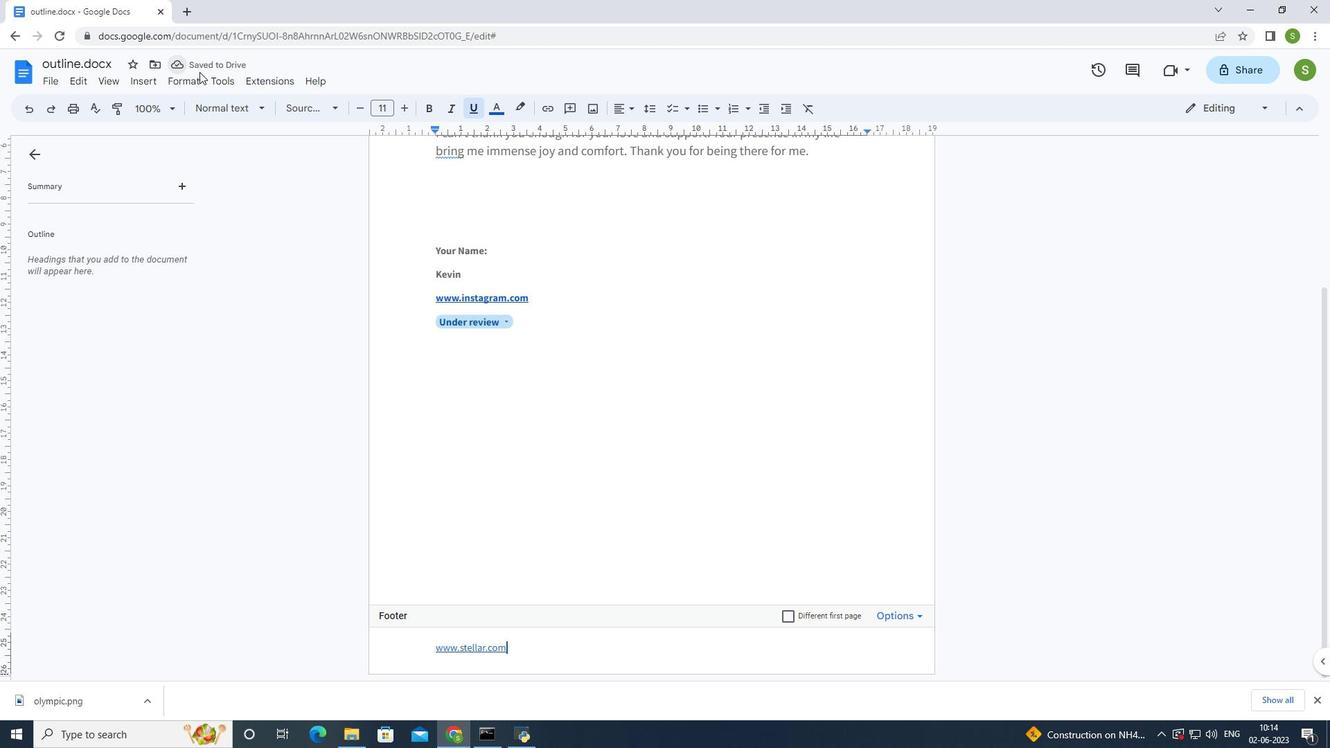 
Action: Mouse pressed left at (215, 81)
Screenshot: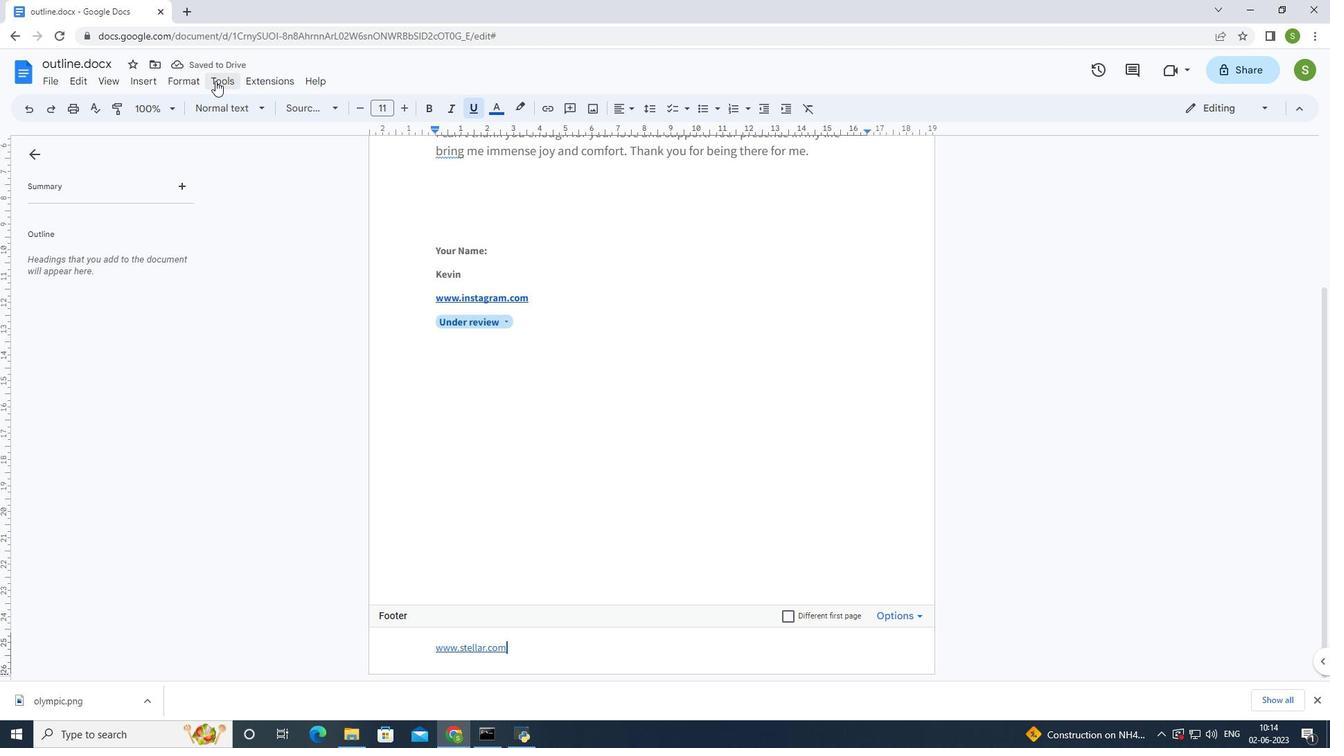 
Action: Mouse moved to (248, 255)
Screenshot: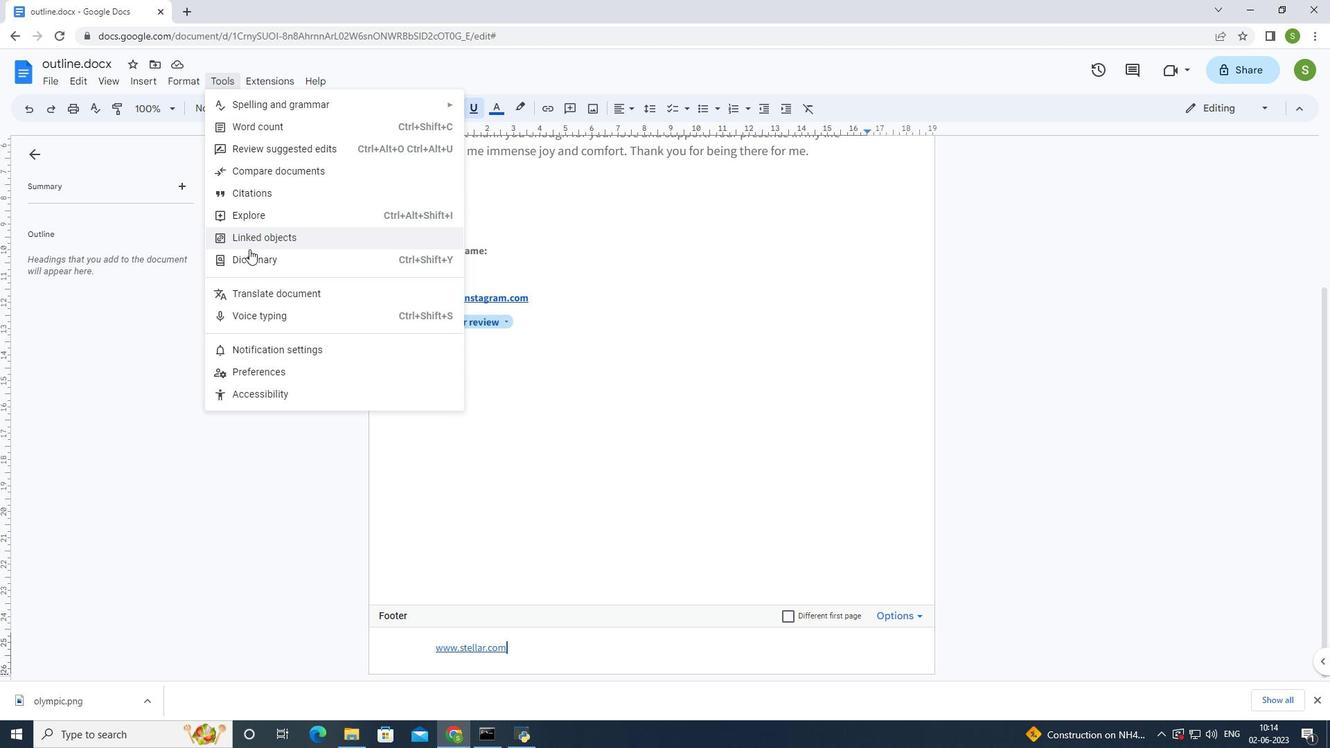 
Action: Mouse pressed left at (248, 255)
Screenshot: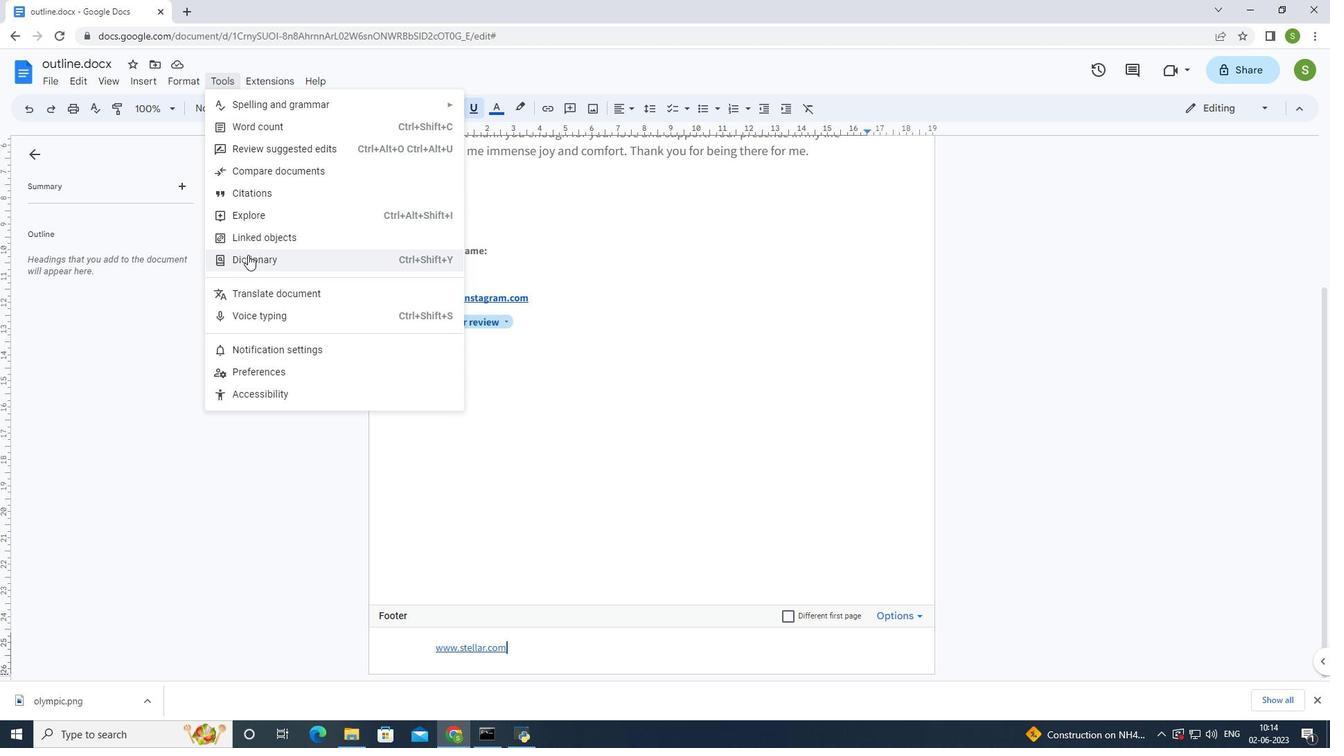 
Action: Mouse moved to (1190, 152)
Screenshot: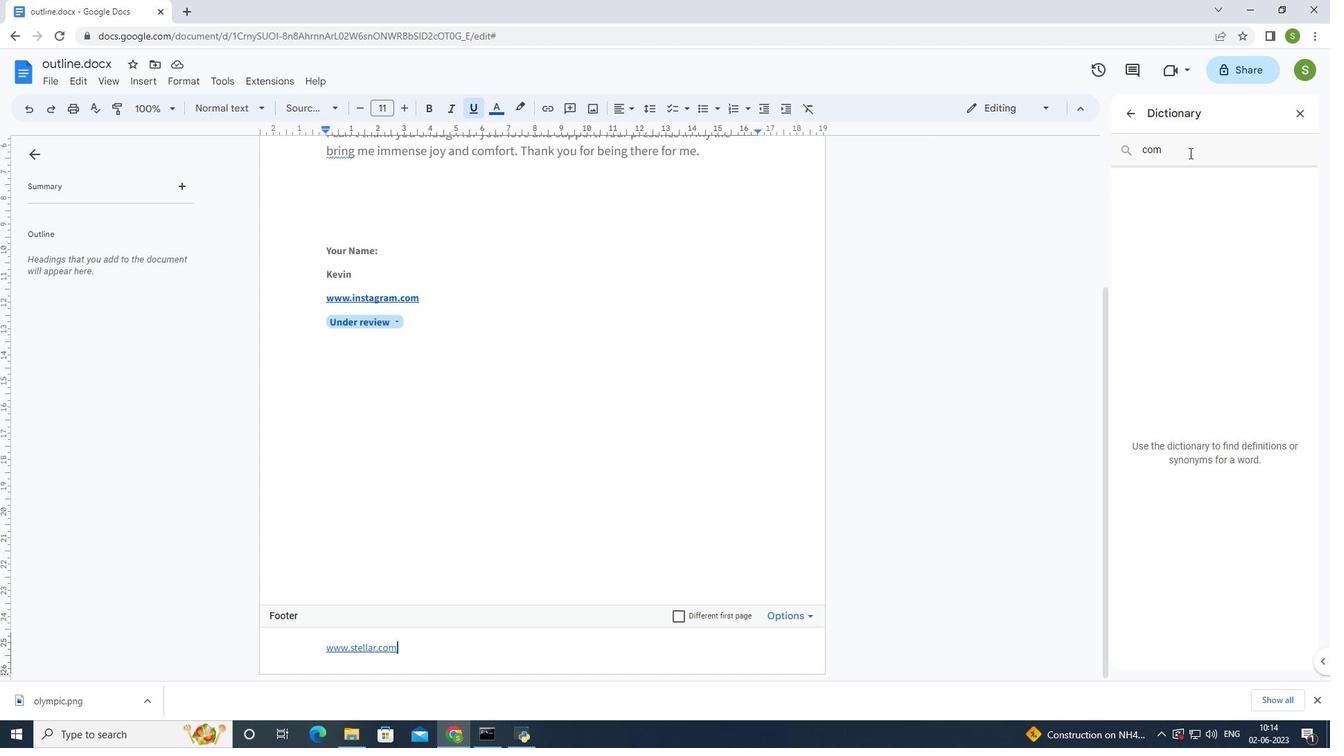 
Action: Mouse pressed left at (1190, 152)
Screenshot: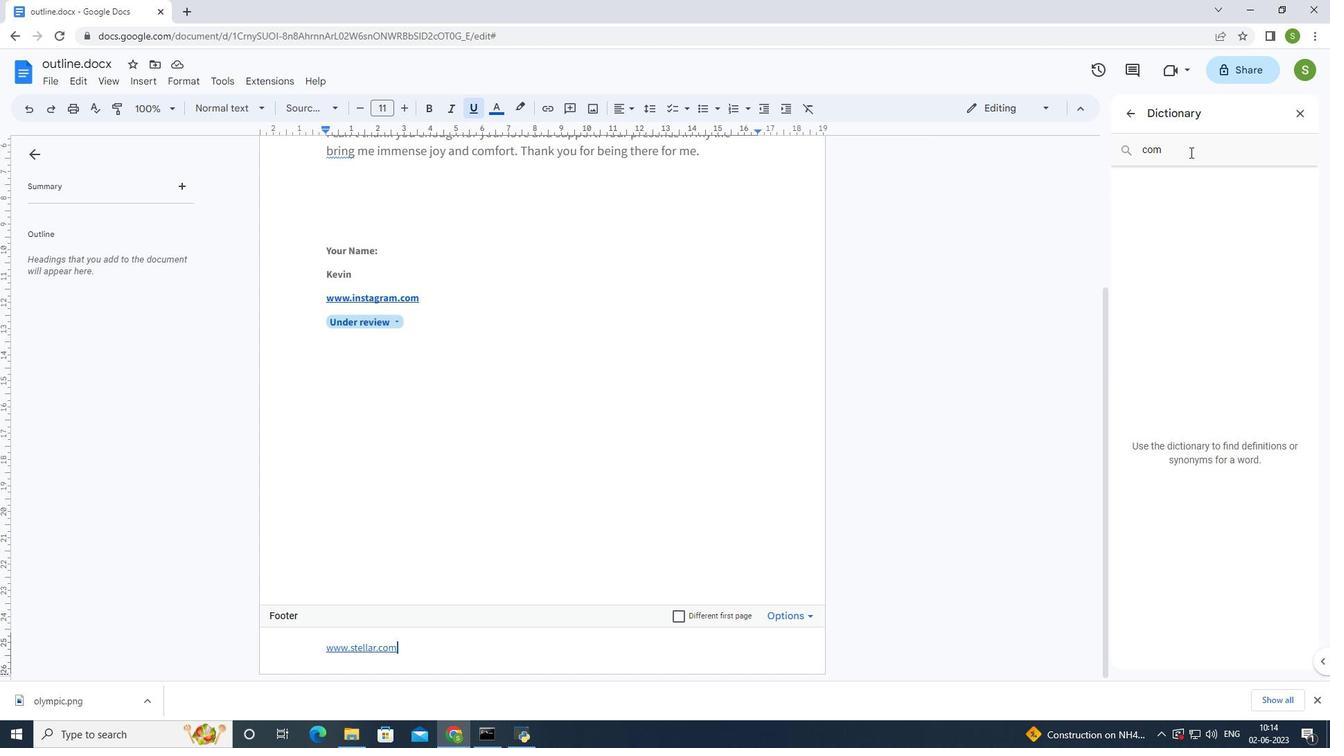 
Action: Mouse moved to (1184, 154)
Screenshot: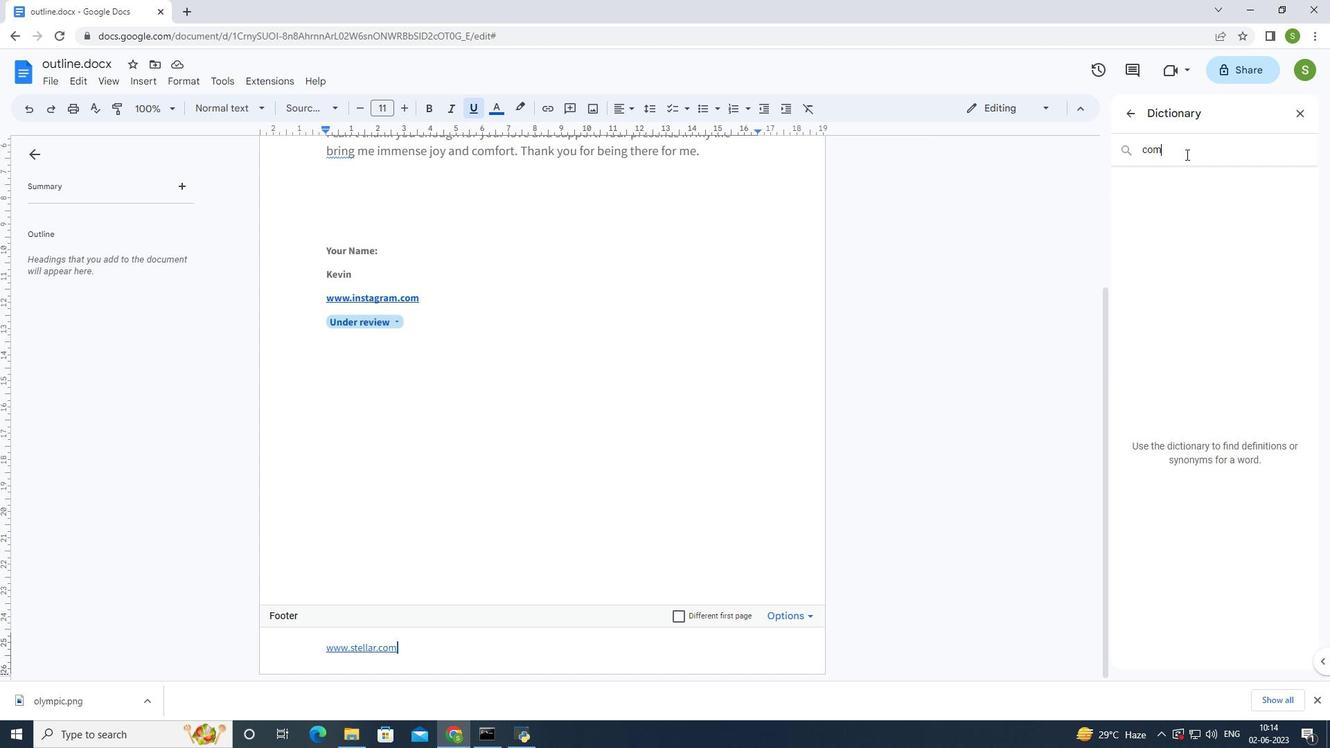
Action: Key pressed <Key.backspace><Key.backspace><Key.backspace>
Screenshot: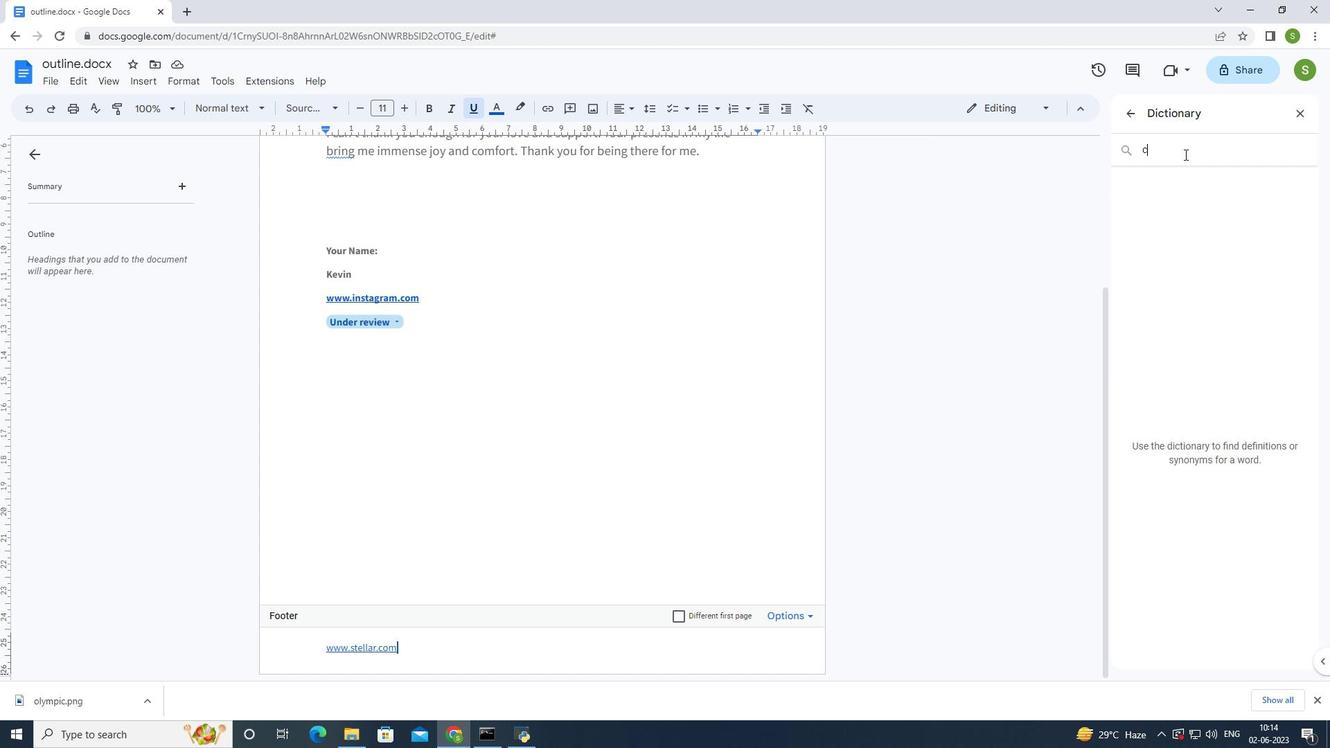 
Action: Mouse moved to (1170, 158)
Screenshot: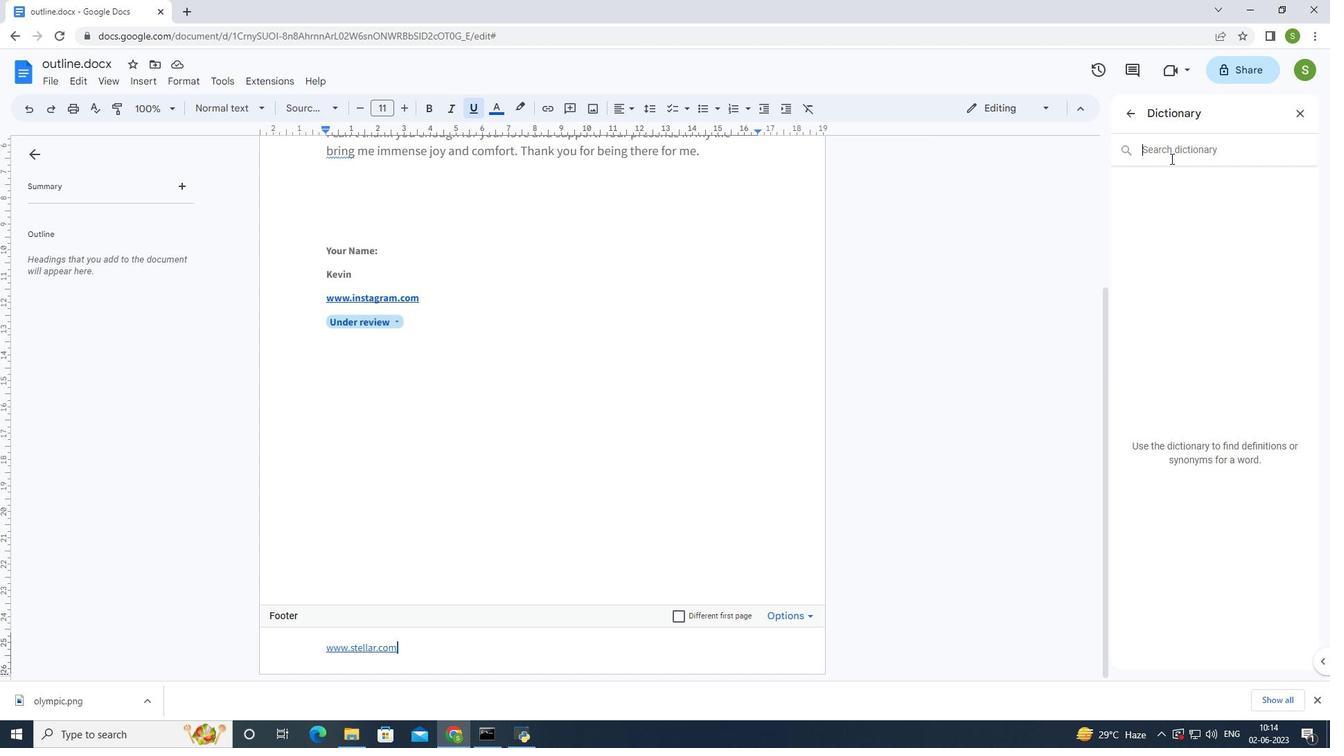 
Action: Key pressed <Key.shift>
Screenshot: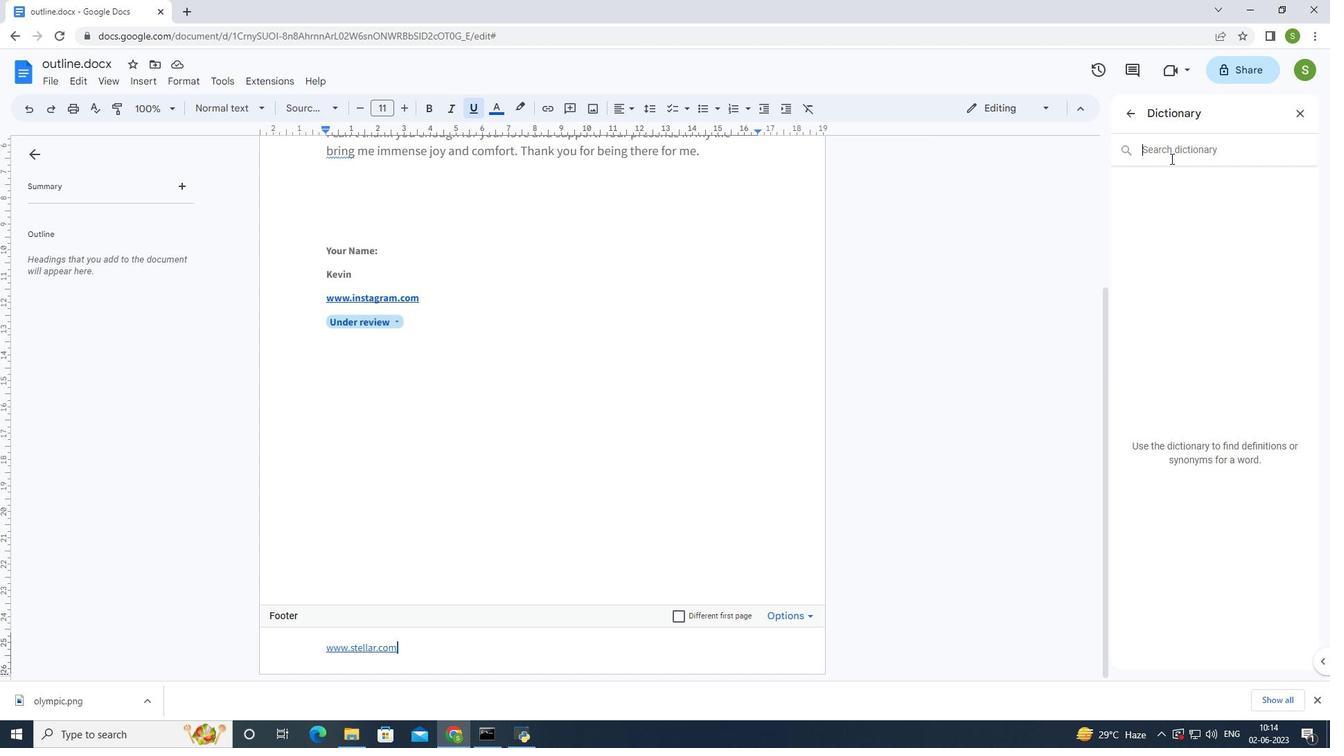 
Action: Mouse moved to (1166, 159)
Screenshot: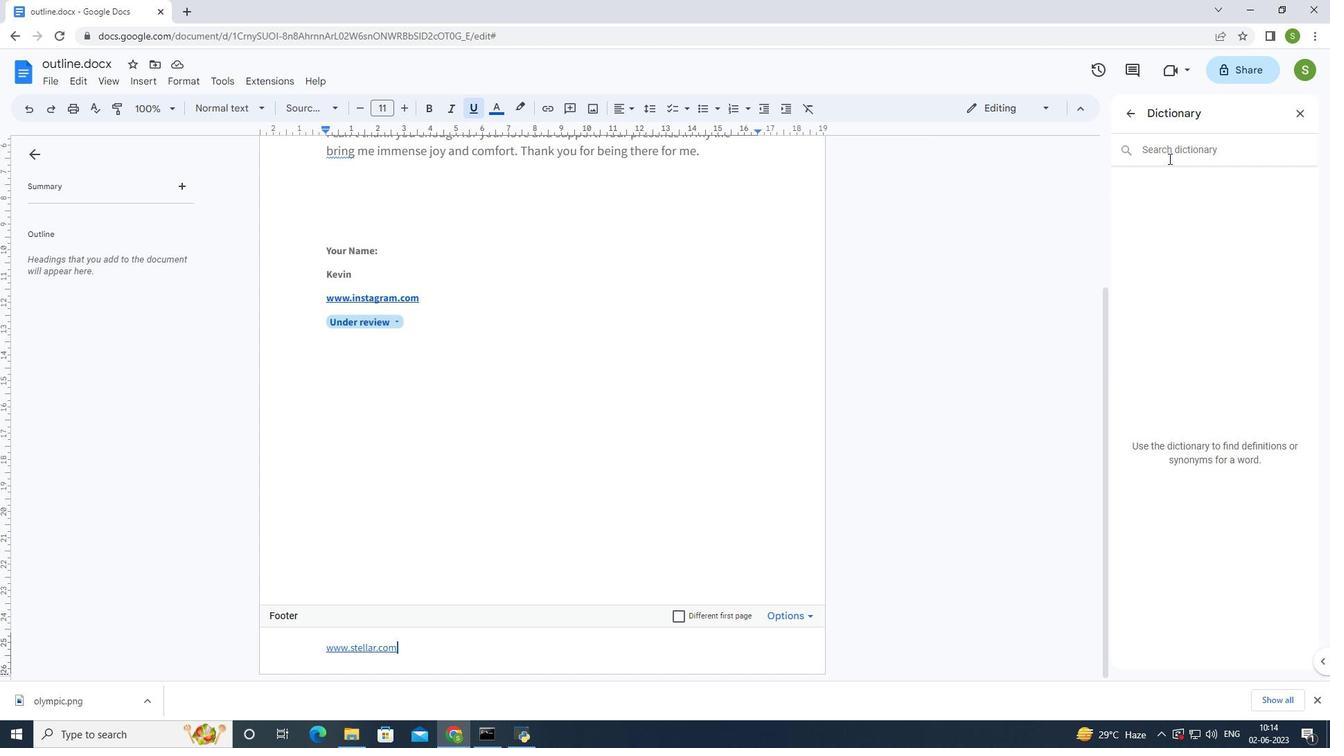
Action: Key pressed E
Screenshot: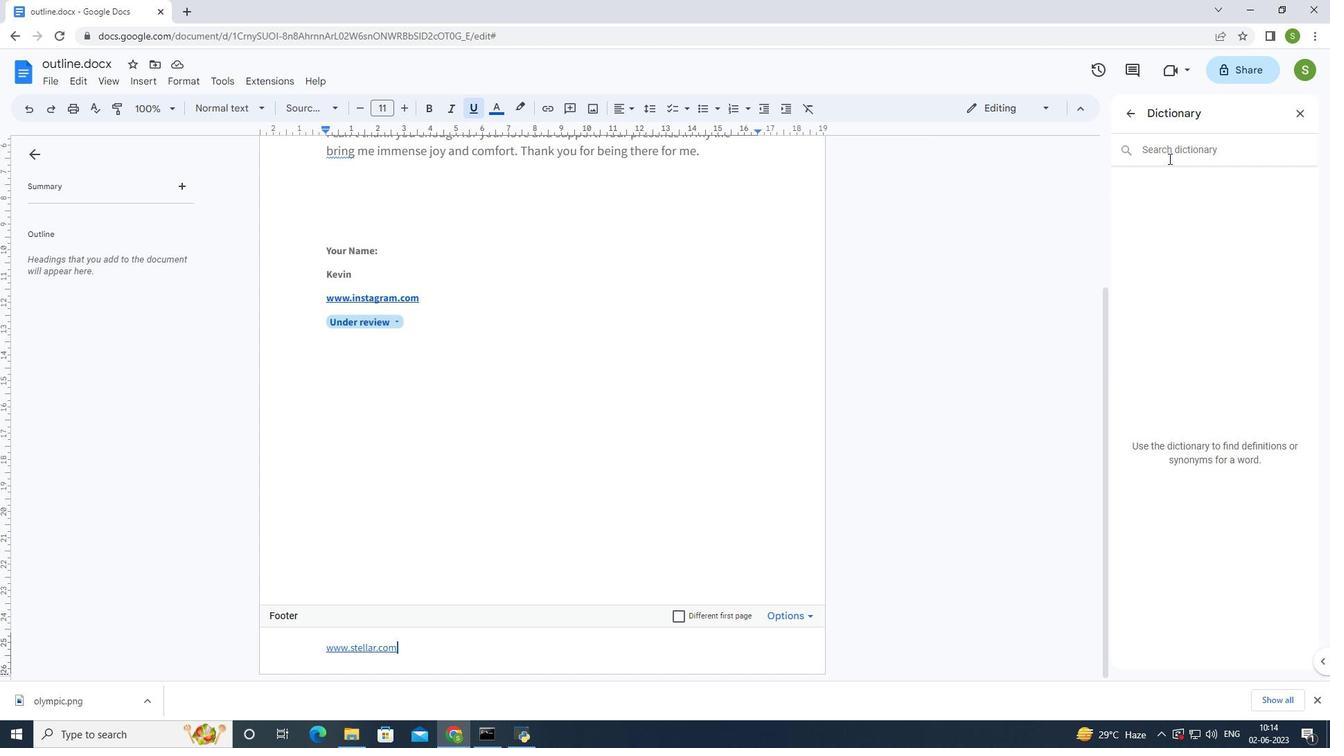
Action: Mouse moved to (1166, 160)
Screenshot: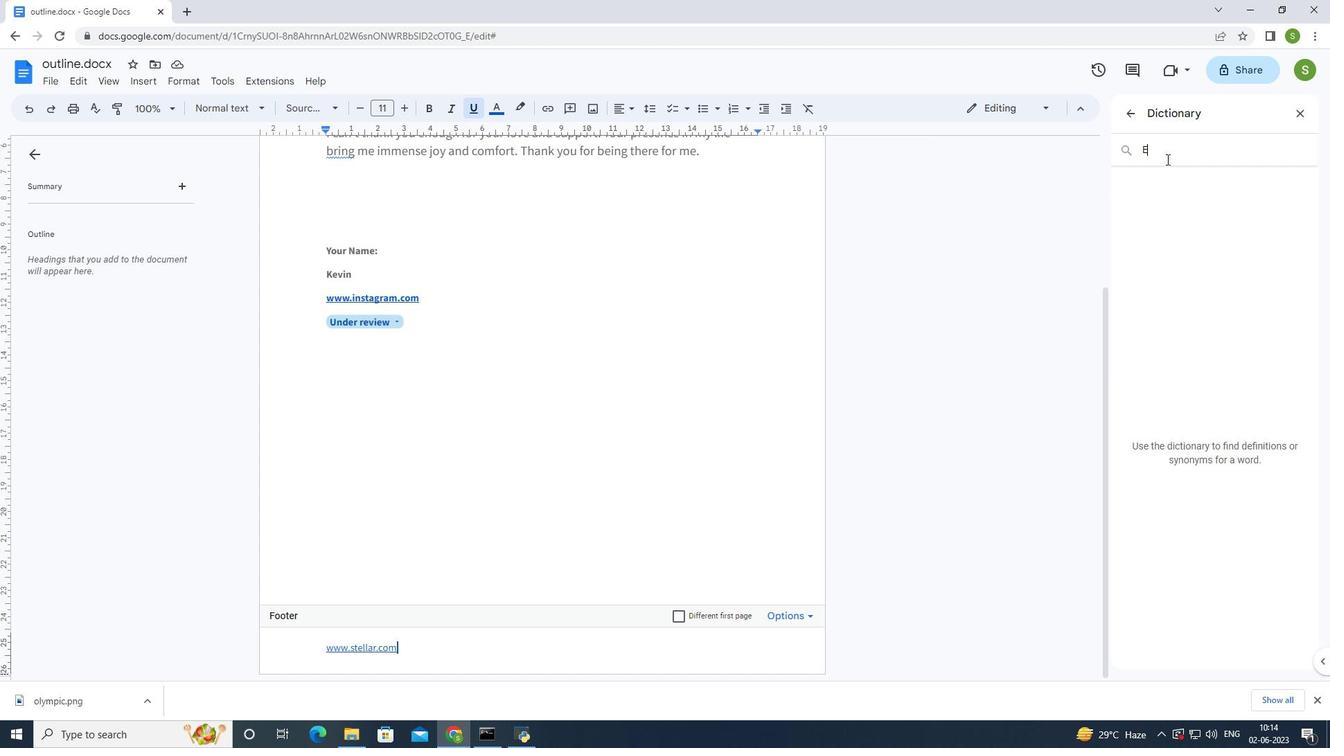 
Action: Key pressed no
Screenshot: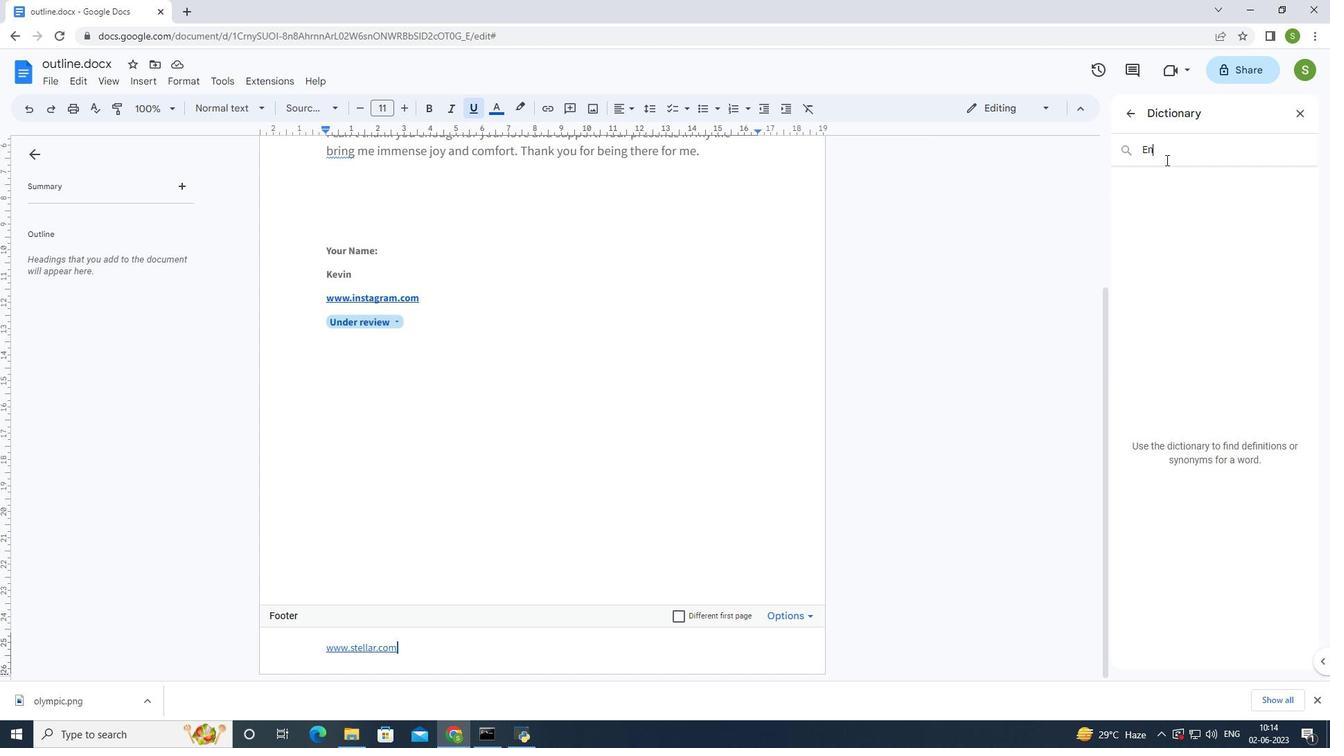 
Action: Mouse moved to (1166, 160)
Screenshot: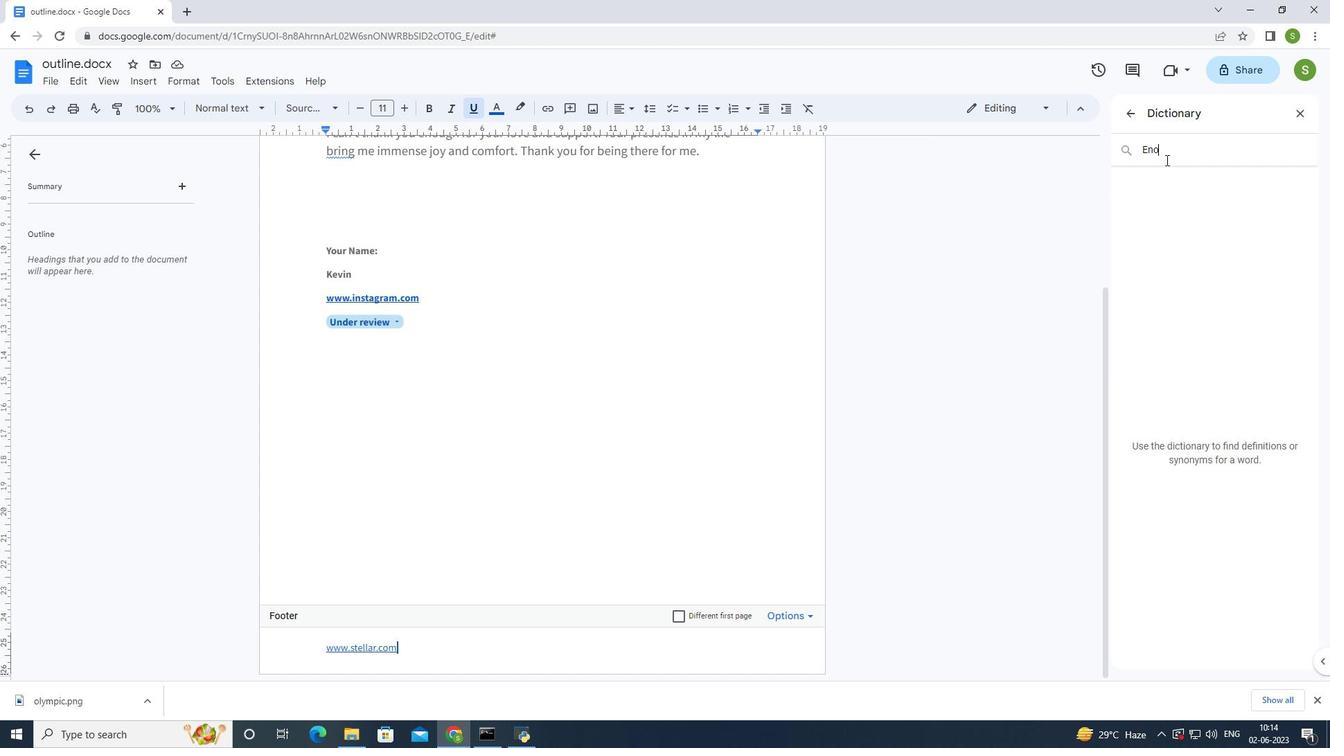
Action: Key pressed ugh
Screenshot: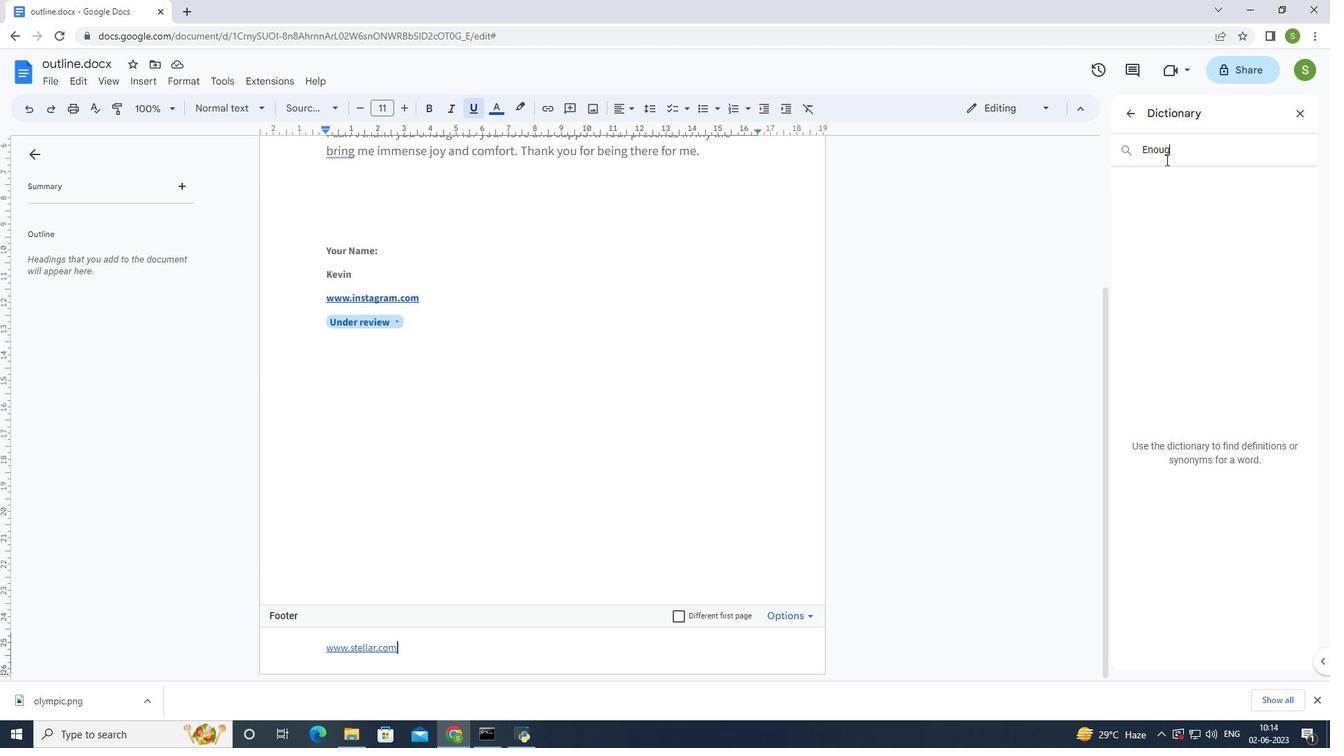 
Action: Mouse moved to (1175, 155)
Screenshot: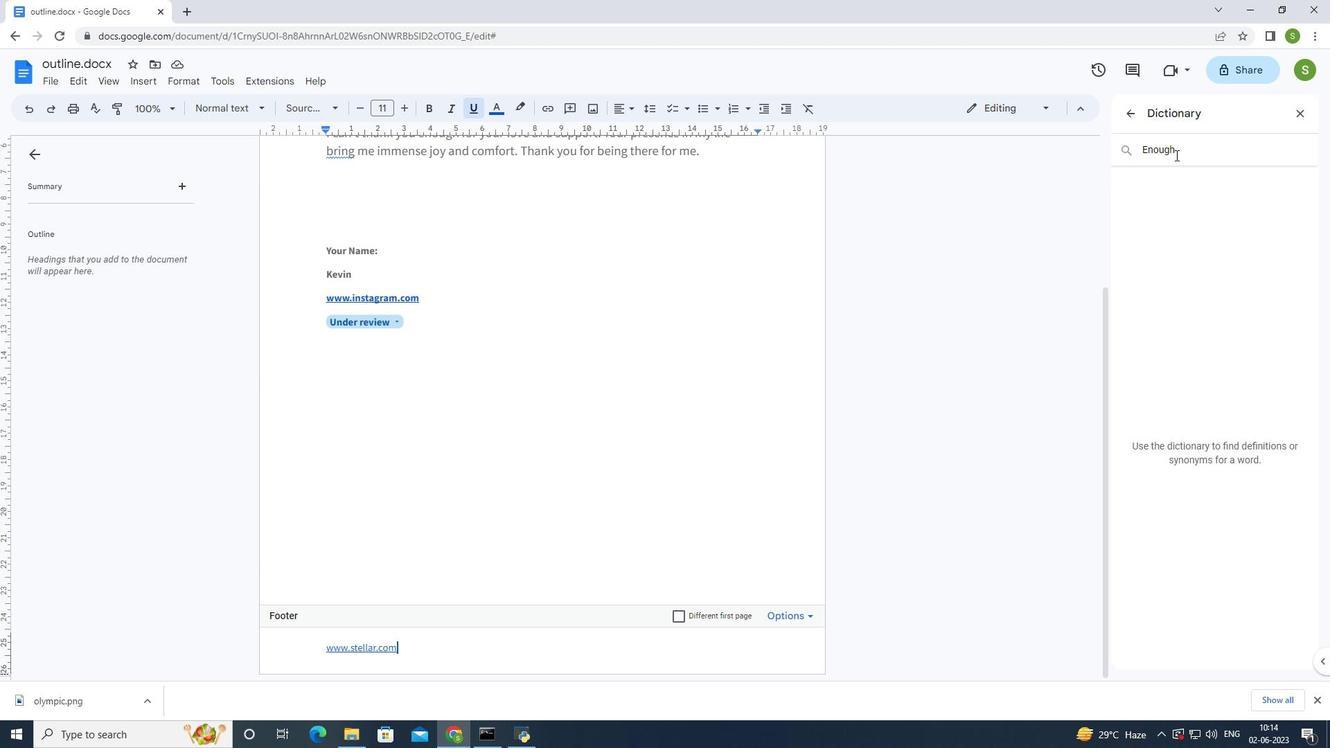 
Action: Key pressed <Key.enter>
Screenshot: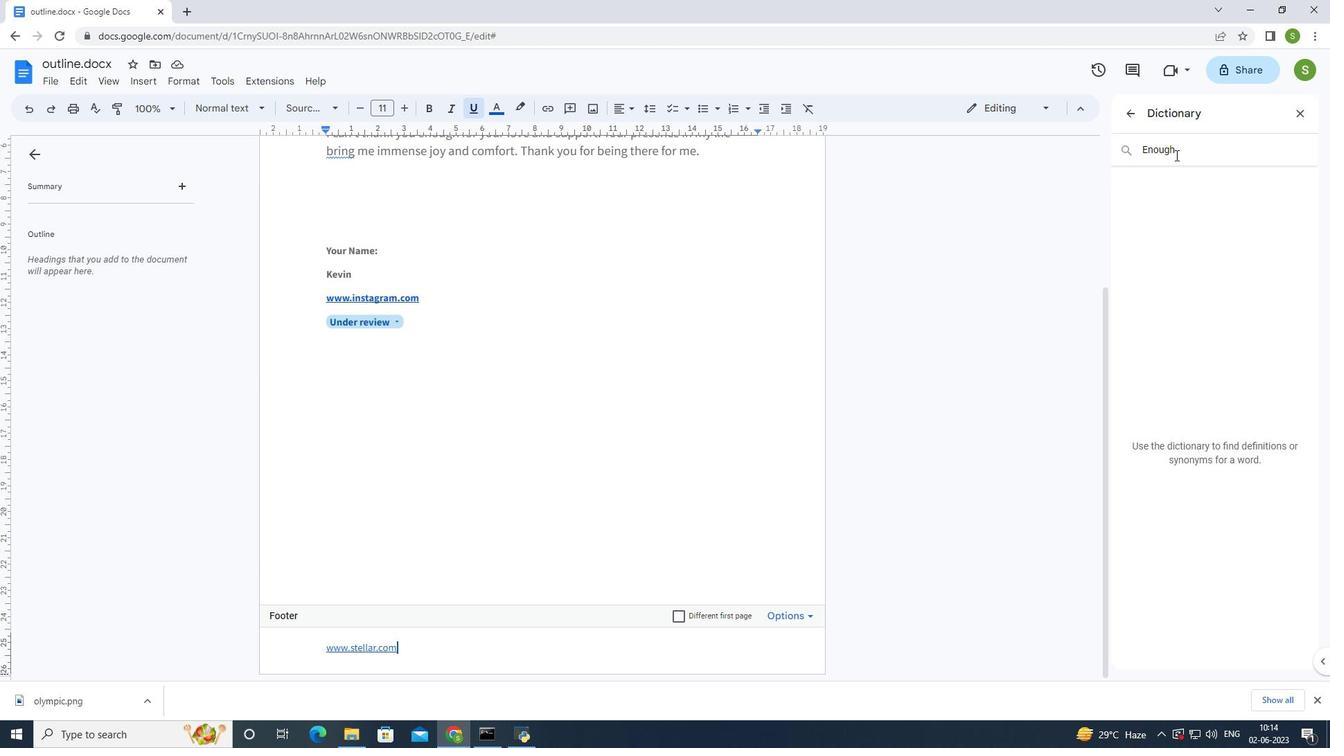 
Action: Mouse moved to (221, 79)
Screenshot: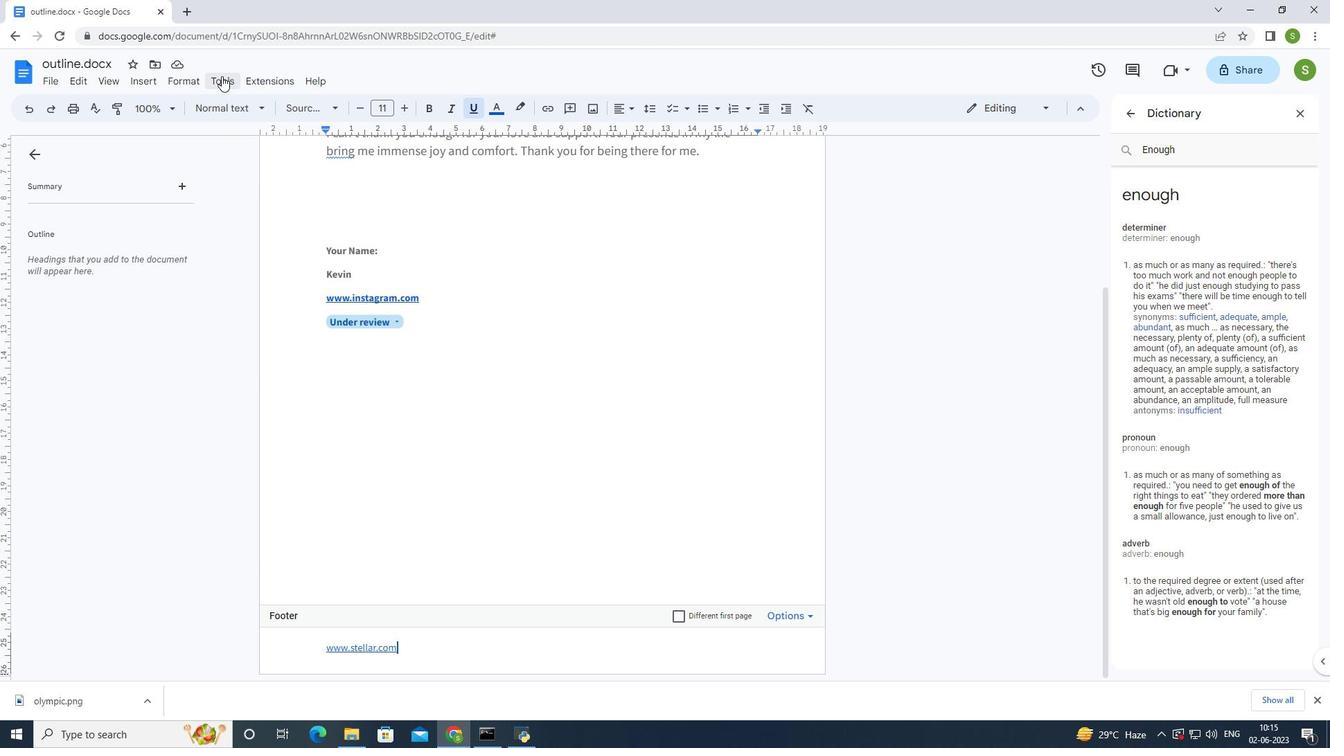 
Action: Mouse pressed left at (221, 79)
Screenshot: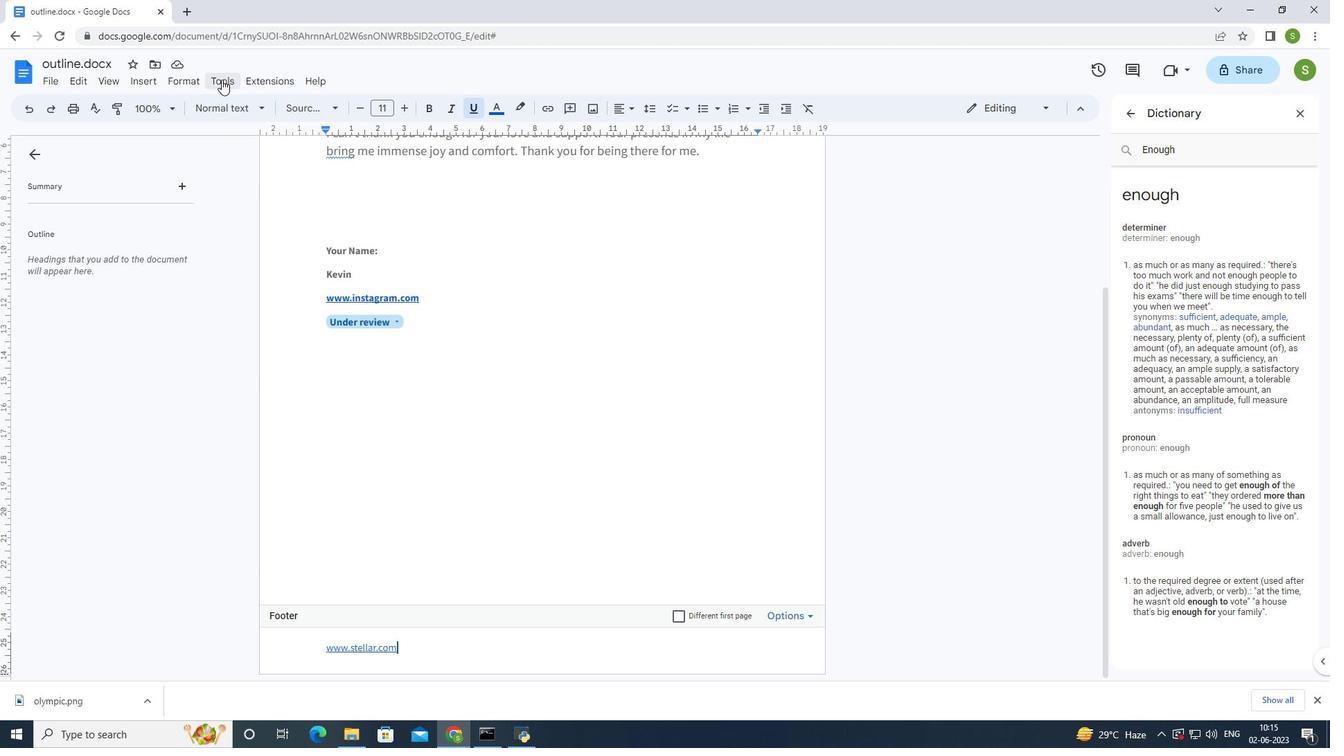 
Action: Mouse moved to (261, 131)
Screenshot: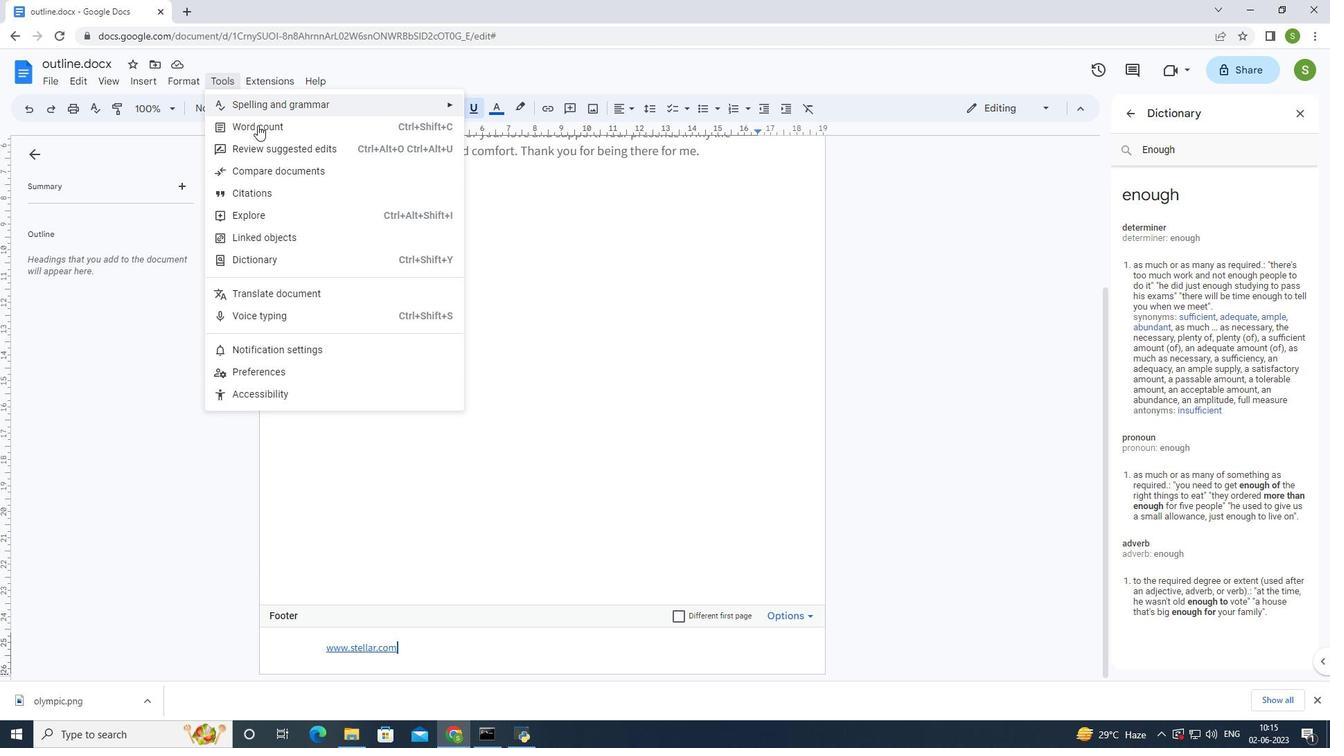 
Action: Mouse pressed left at (261, 131)
Screenshot: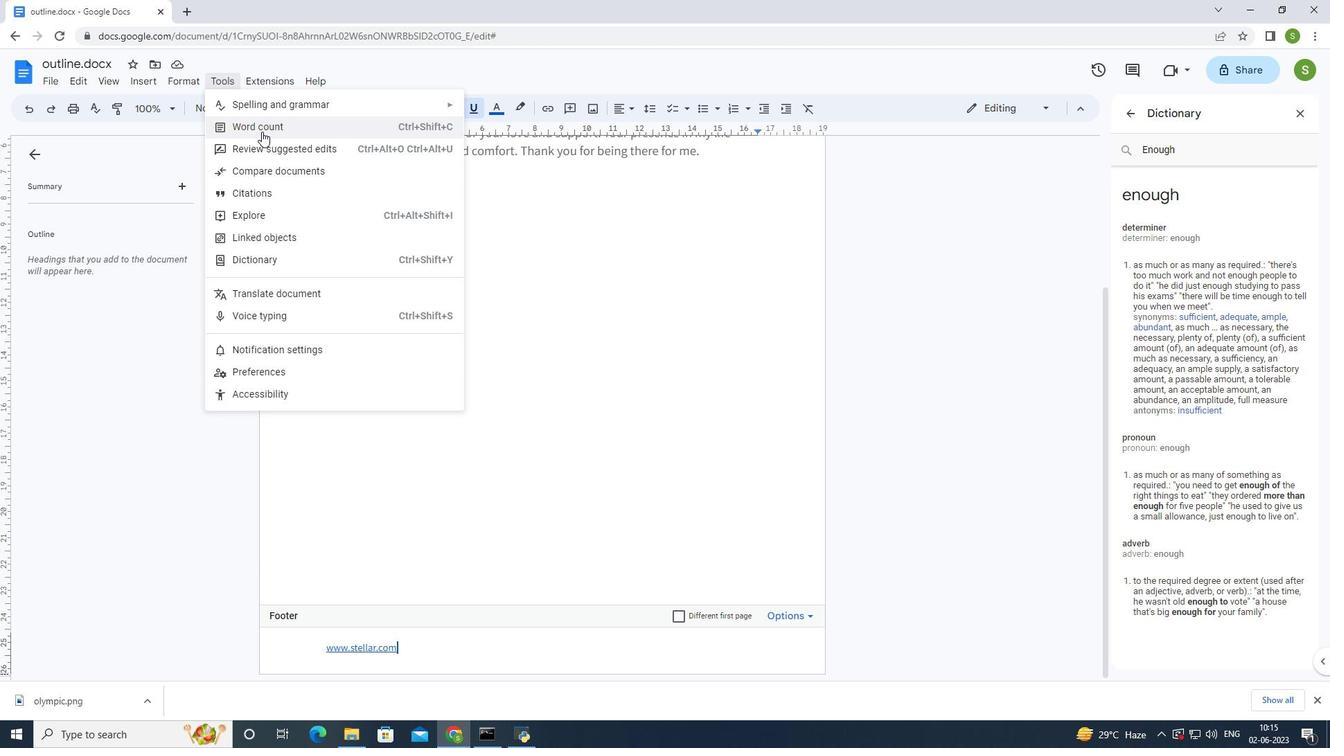 
Action: Mouse moved to (581, 426)
Screenshot: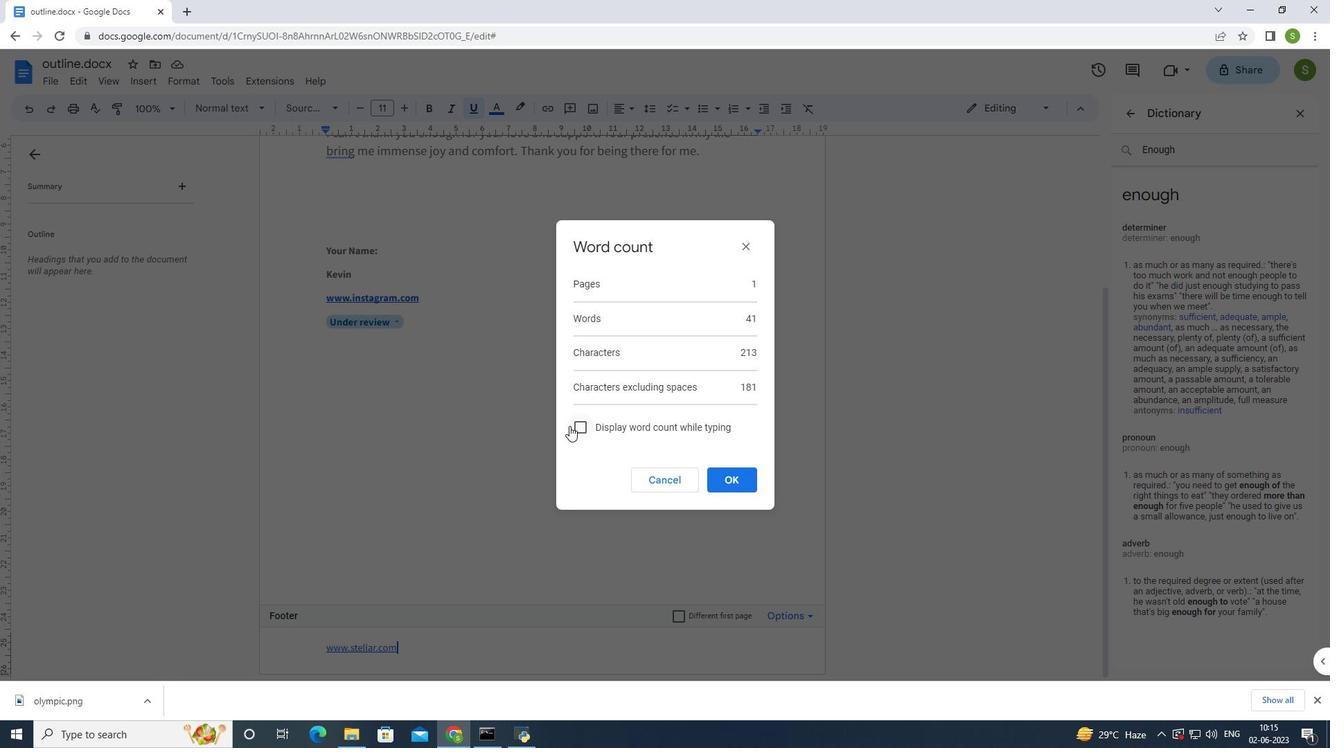 
Action: Mouse pressed left at (581, 426)
Screenshot: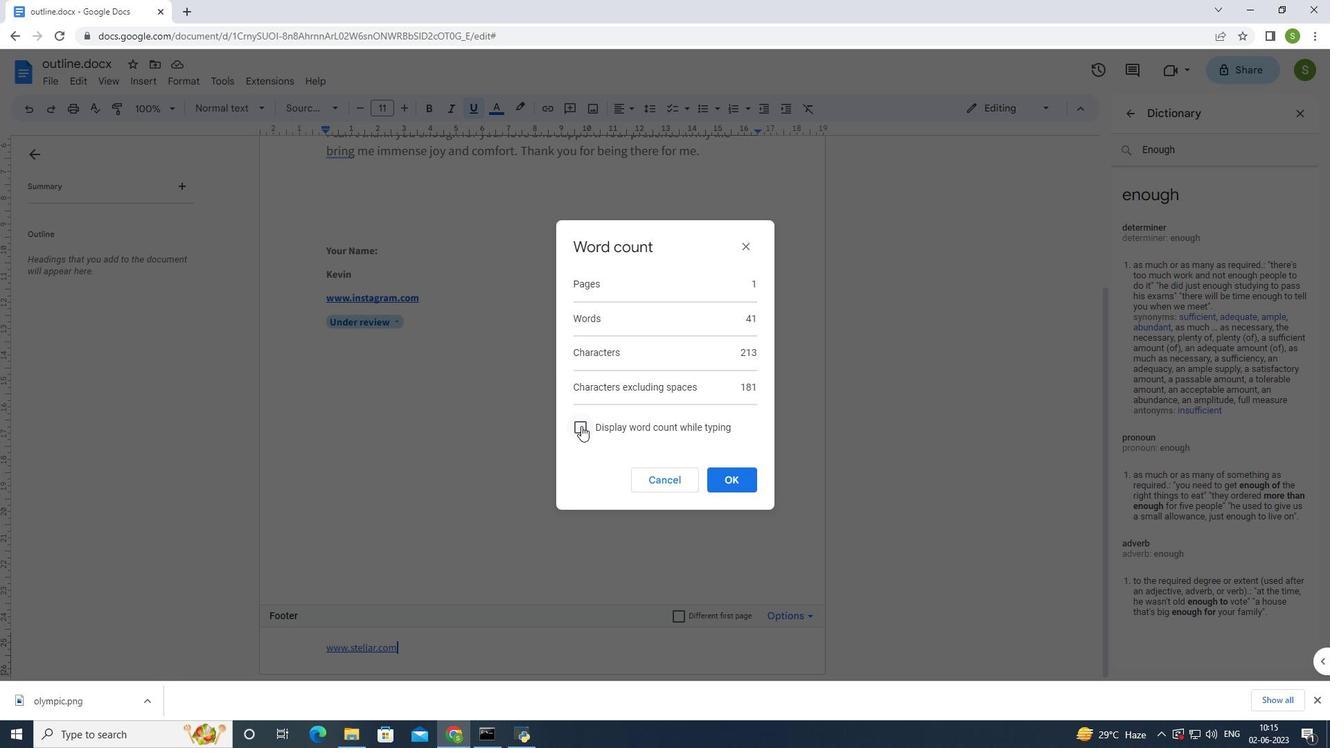 
Action: Mouse moved to (719, 479)
Screenshot: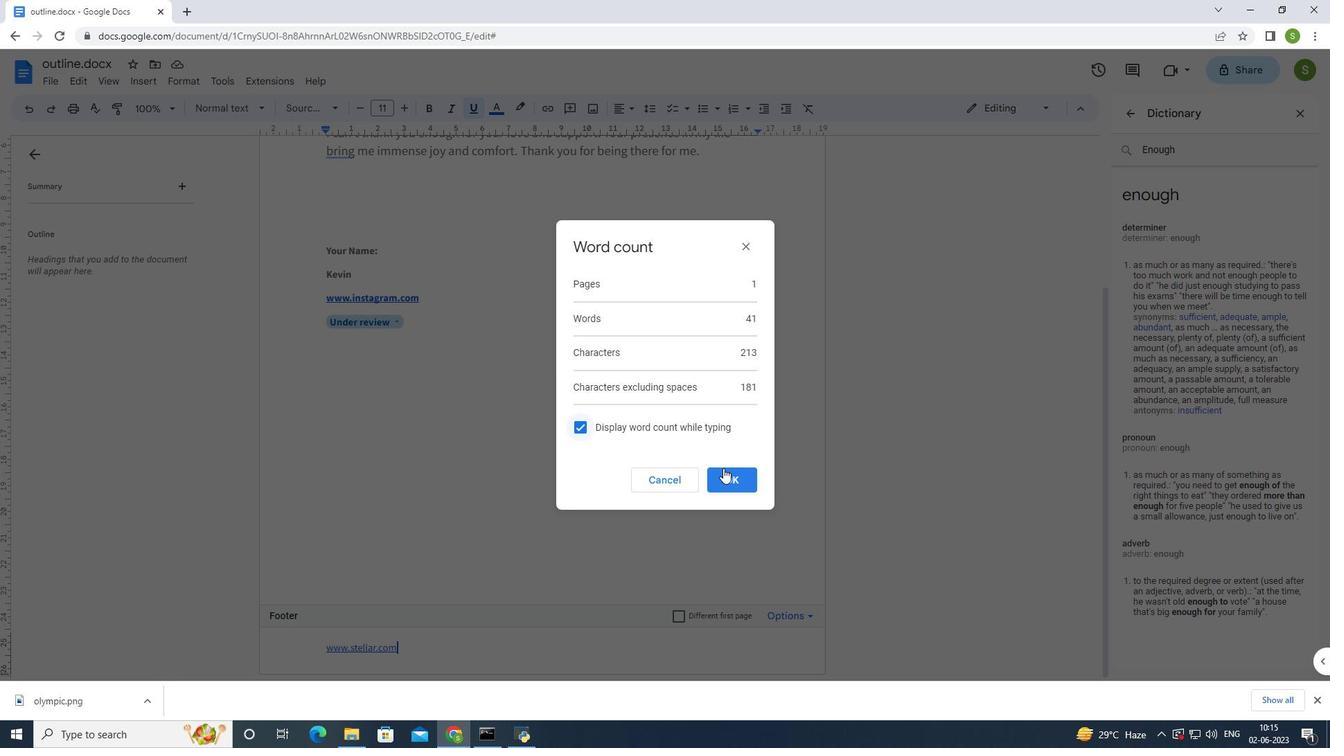 
Action: Mouse pressed left at (719, 479)
Screenshot: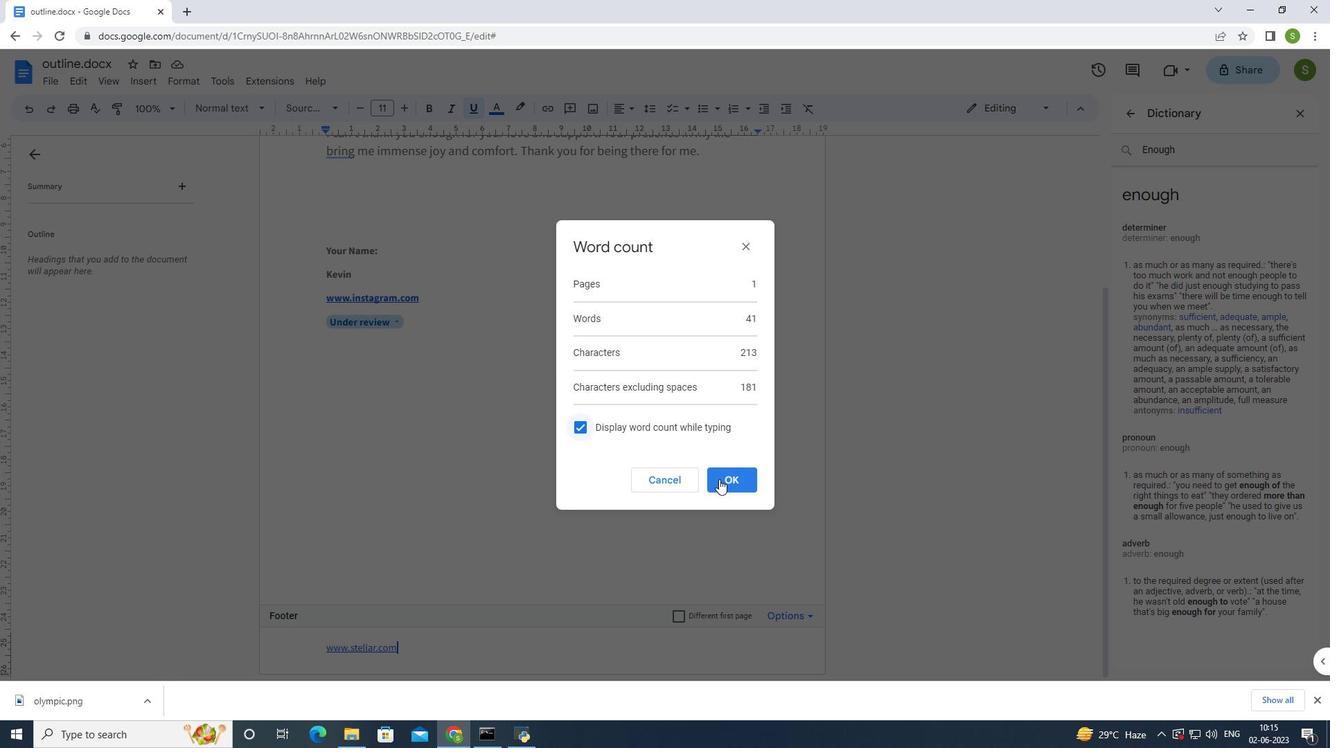
Action: Mouse moved to (567, 426)
Screenshot: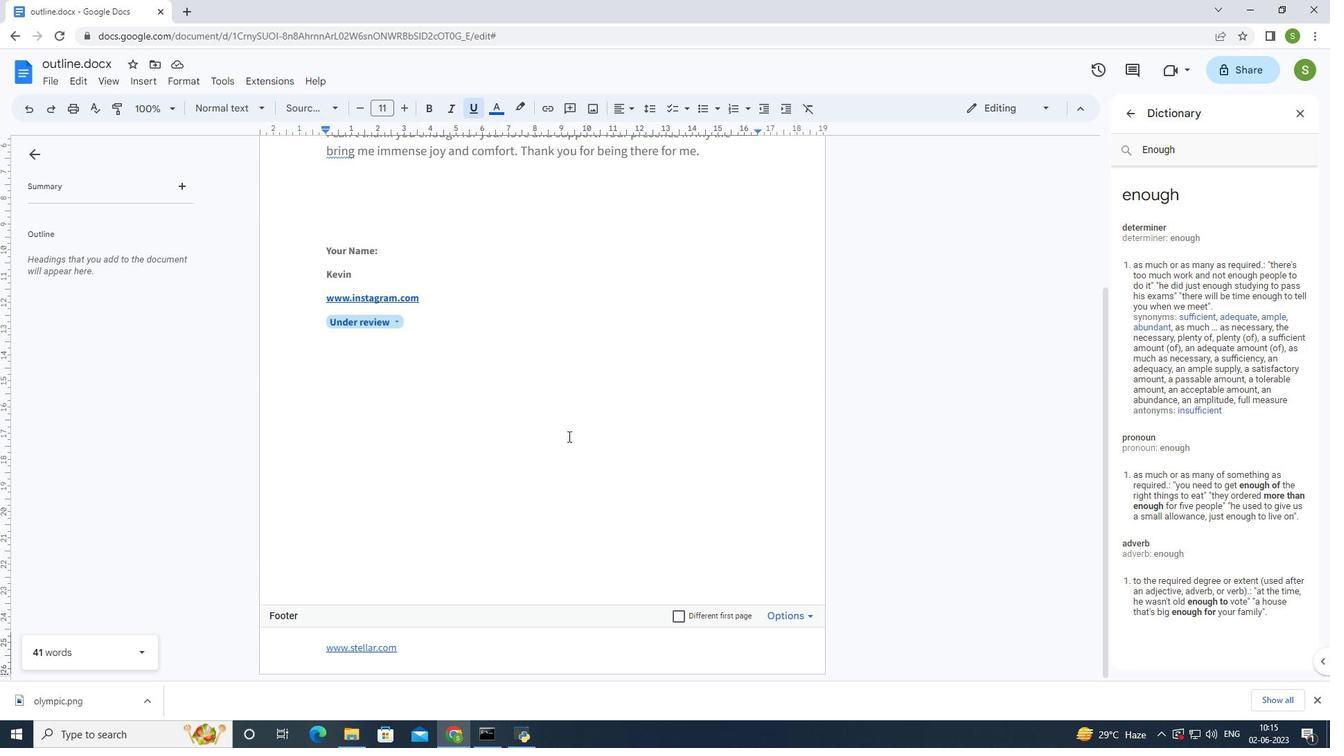 
